Task: Search one way flight ticket for 3 adults, 3 children in premium economy from Sarasota: Sarasota-bradenton International Airport to Greensboro: Piedmont Triad International Airport on 5-1-2023. Choice of flights is American. Number of bags: 9 checked bags. Outbound departure time preference is 23:00.
Action: Mouse moved to (182, 193)
Screenshot: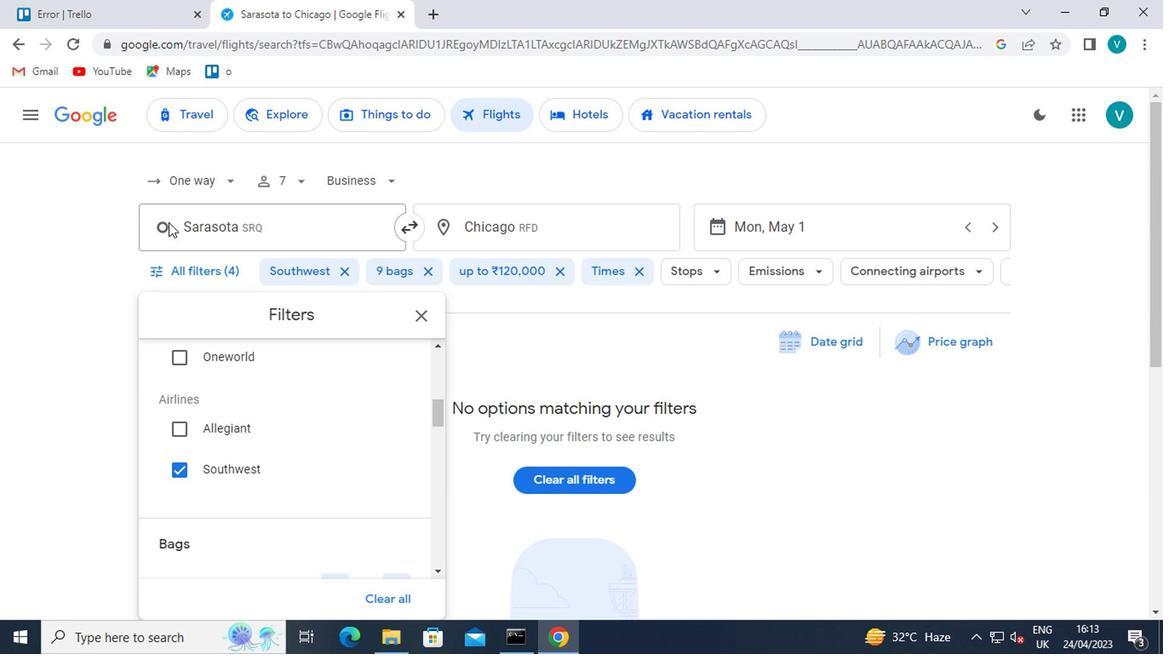 
Action: Mouse pressed left at (182, 193)
Screenshot: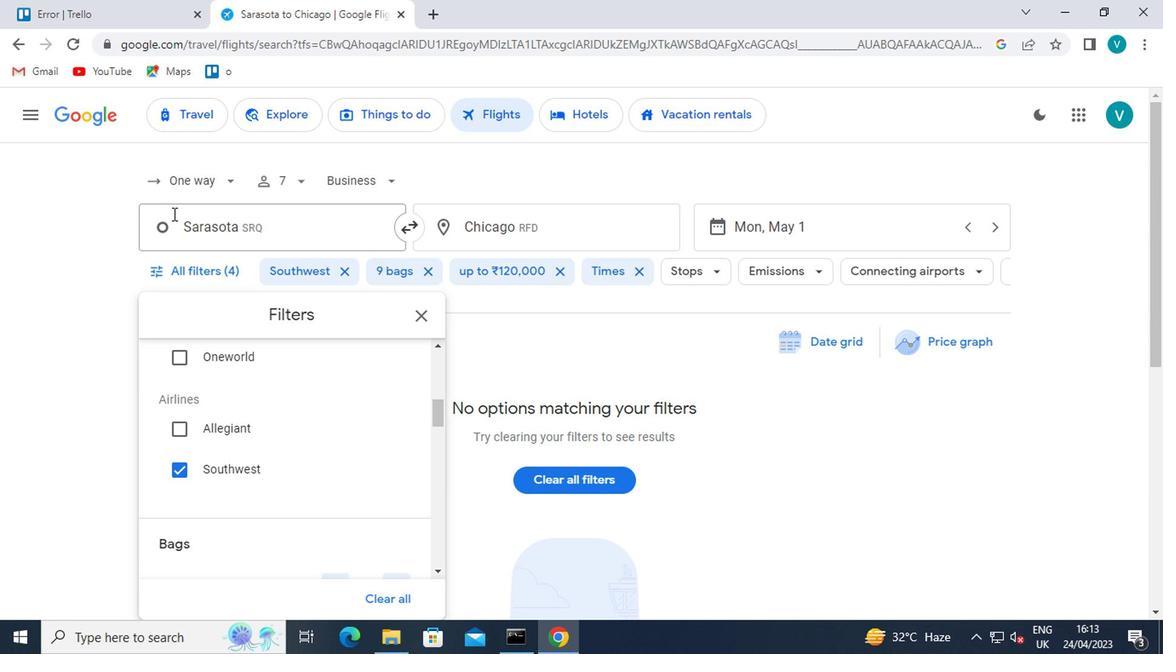 
Action: Mouse moved to (227, 254)
Screenshot: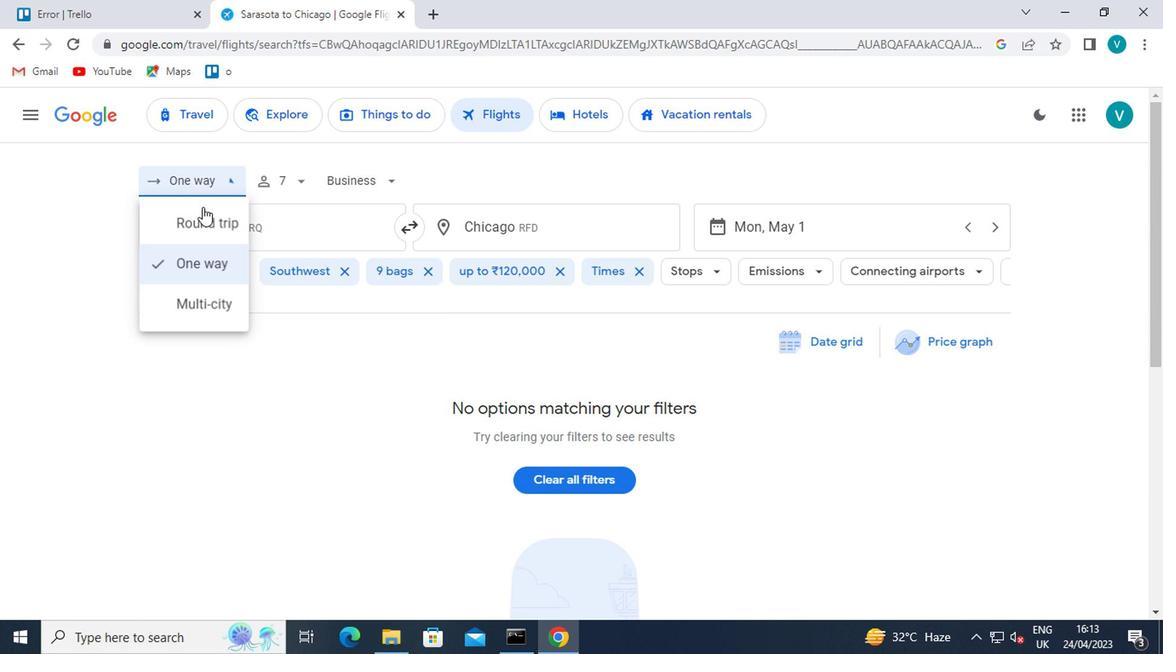 
Action: Mouse pressed left at (227, 254)
Screenshot: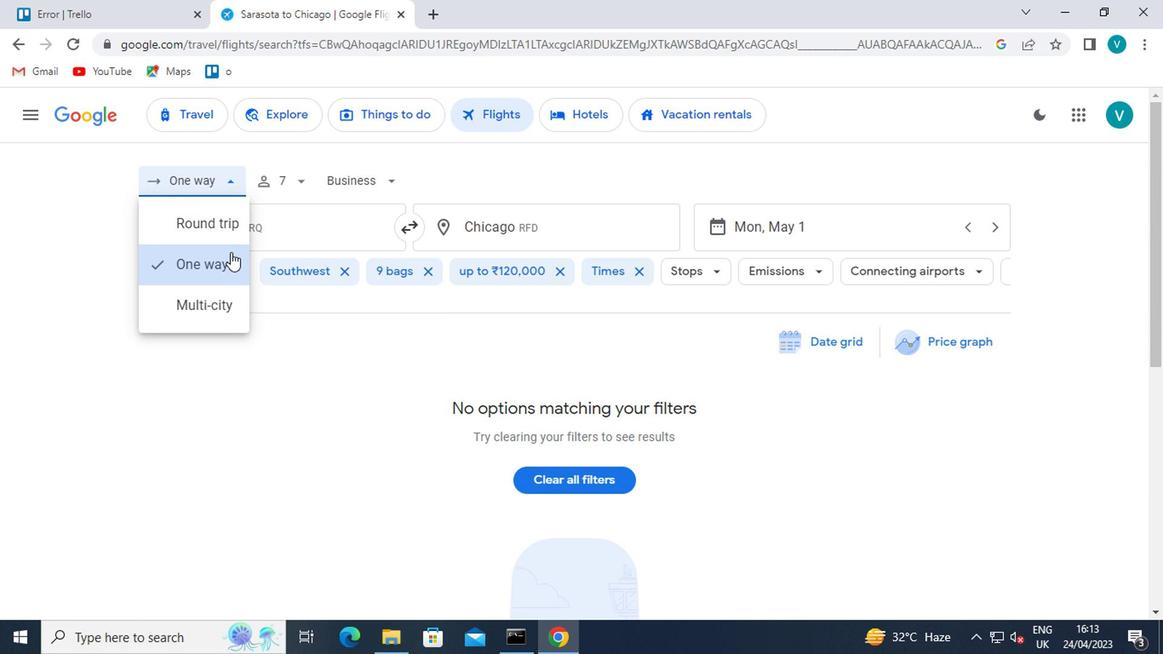 
Action: Mouse moved to (284, 185)
Screenshot: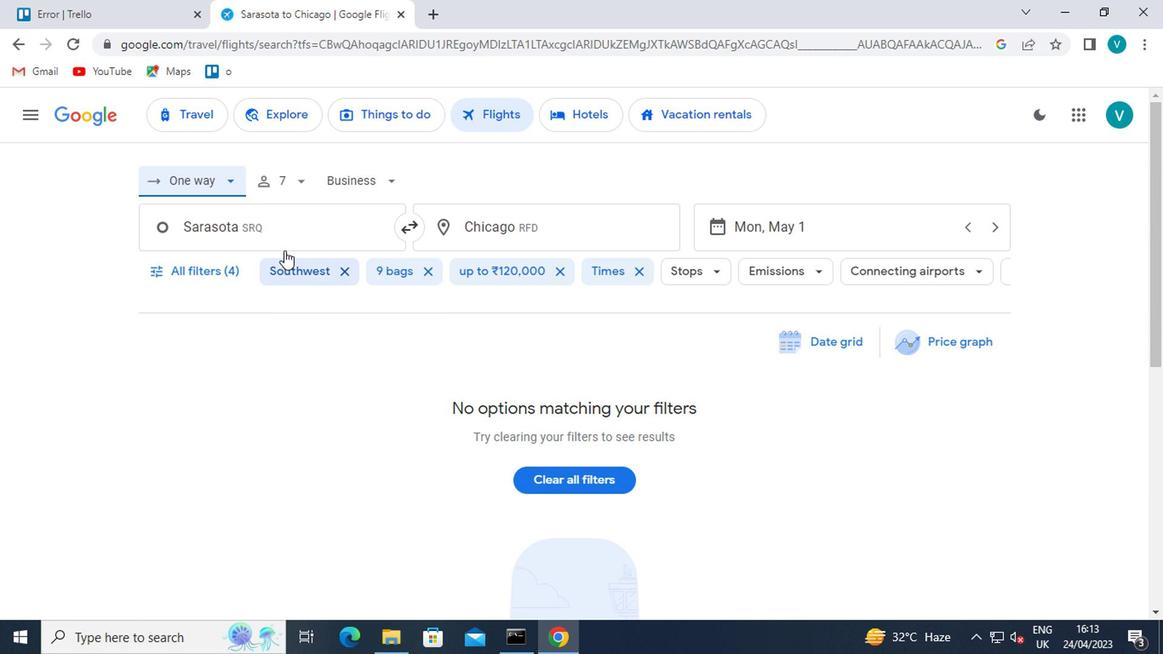 
Action: Mouse pressed left at (284, 185)
Screenshot: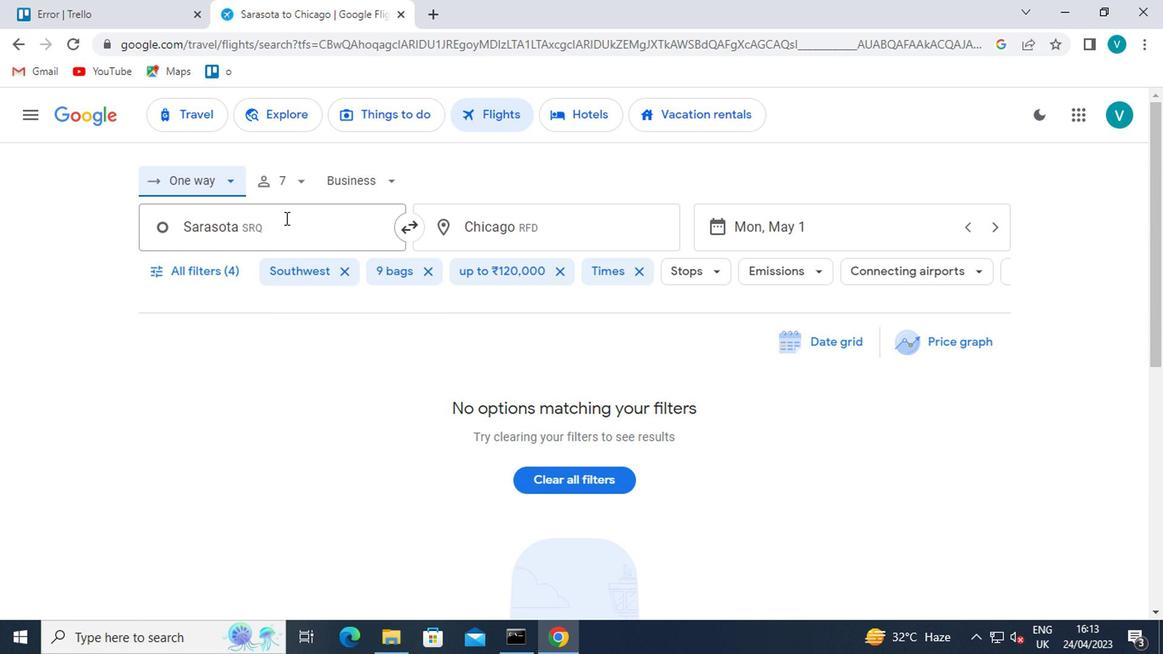
Action: Mouse moved to (421, 229)
Screenshot: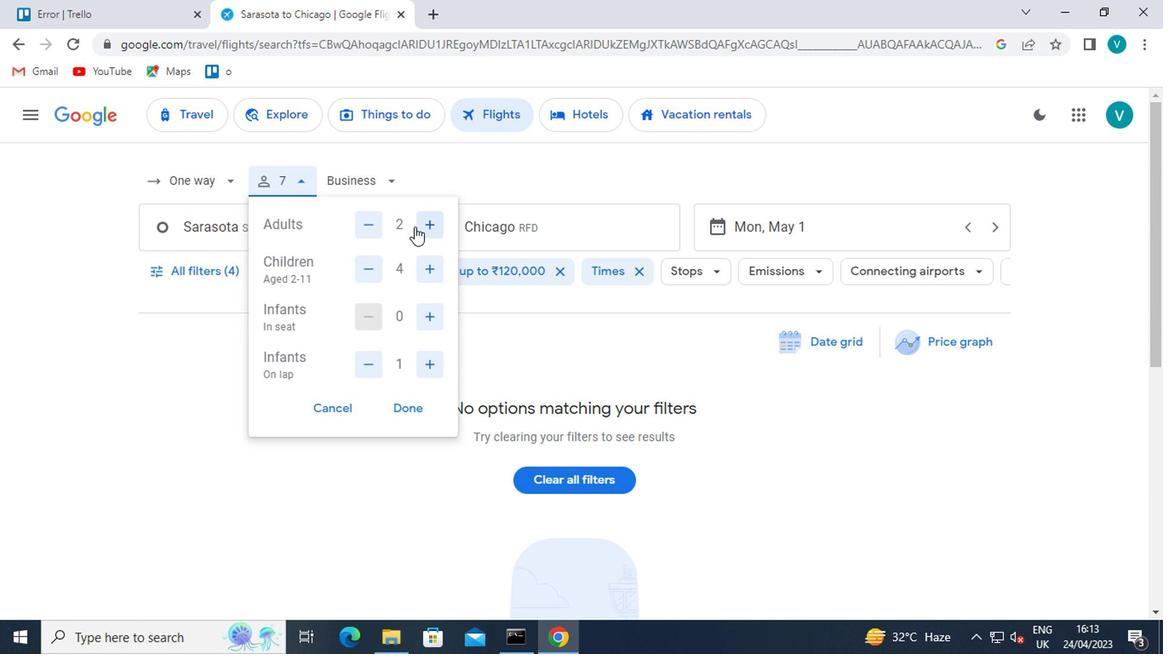 
Action: Mouse pressed left at (421, 229)
Screenshot: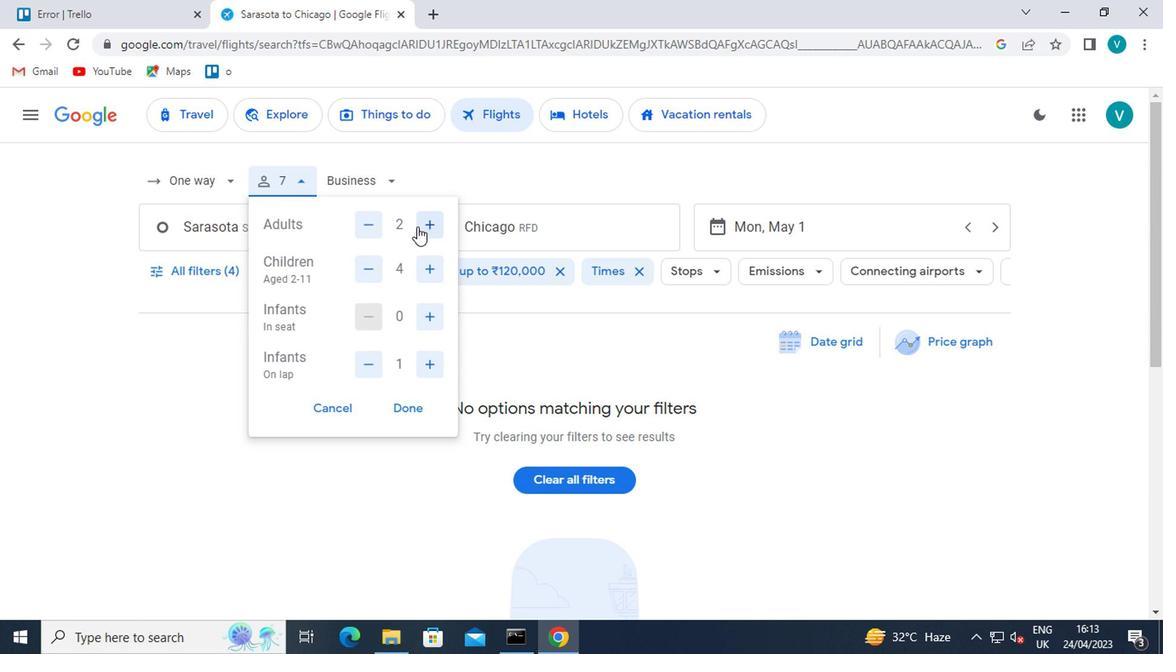 
Action: Mouse moved to (365, 273)
Screenshot: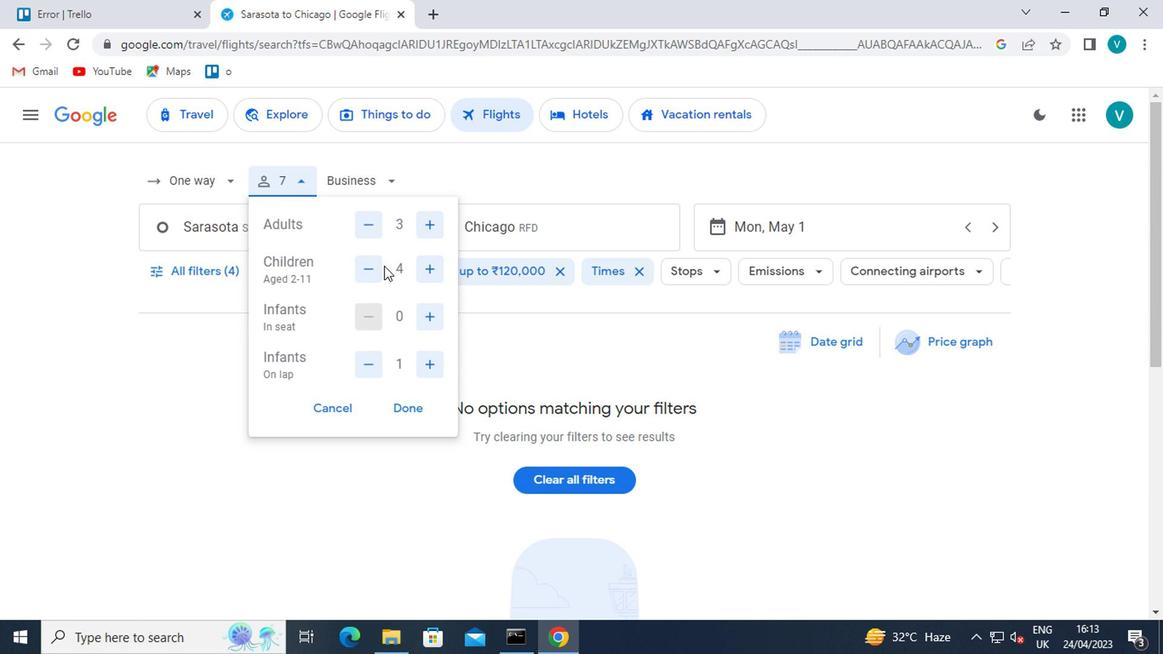
Action: Mouse pressed left at (365, 273)
Screenshot: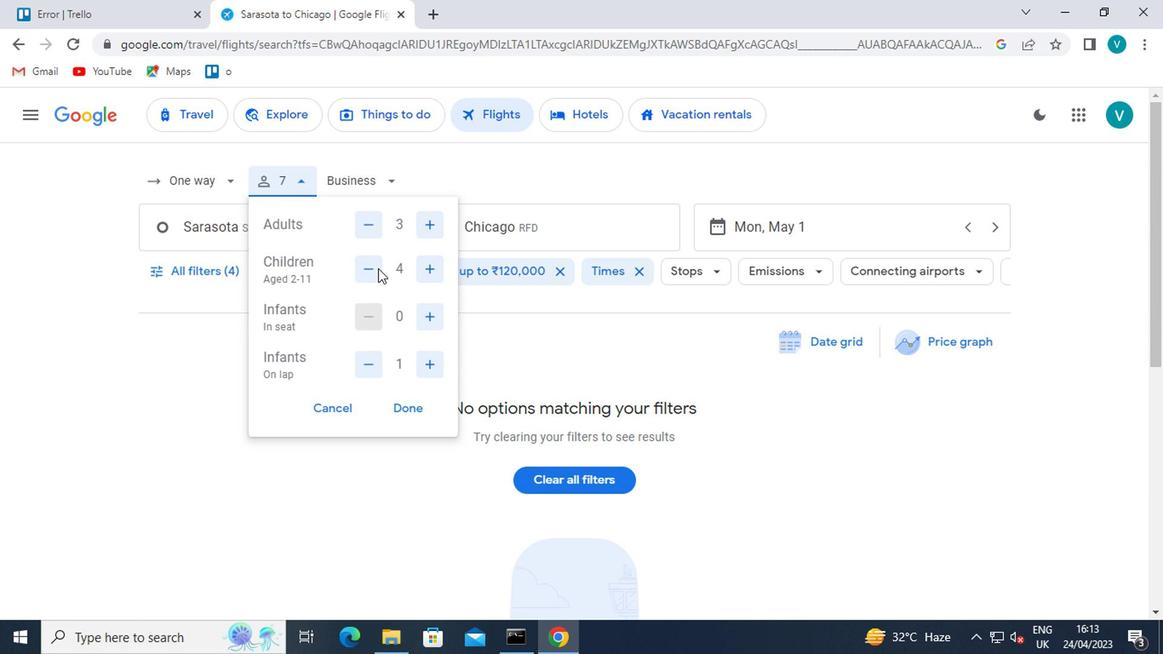 
Action: Mouse moved to (365, 370)
Screenshot: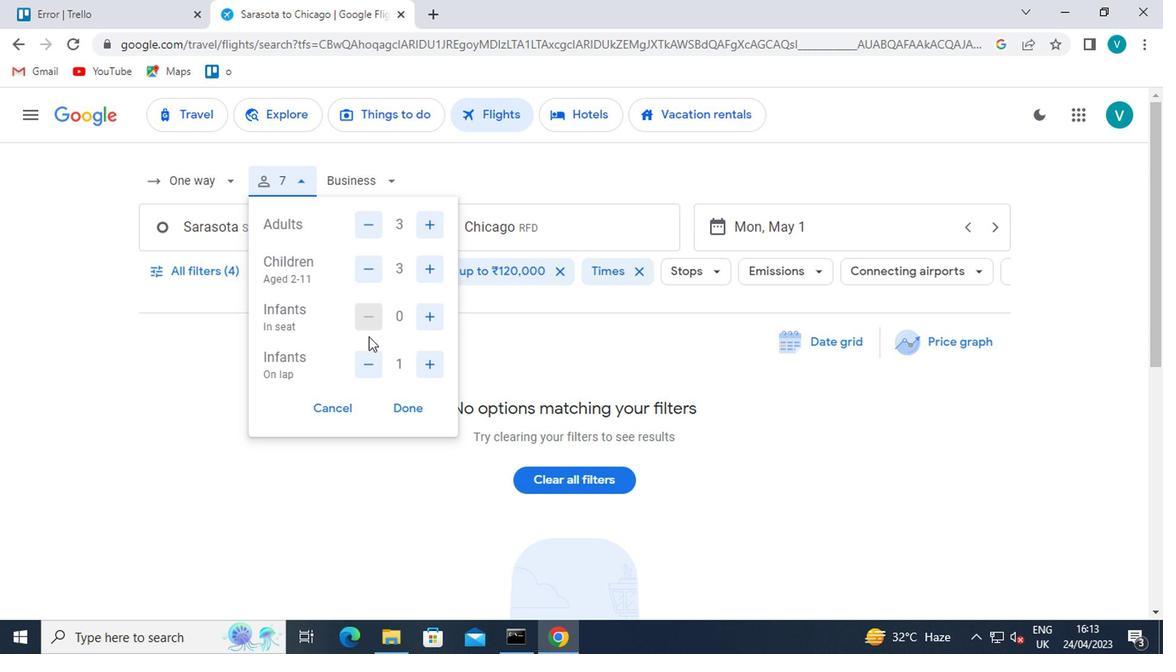 
Action: Mouse pressed left at (365, 370)
Screenshot: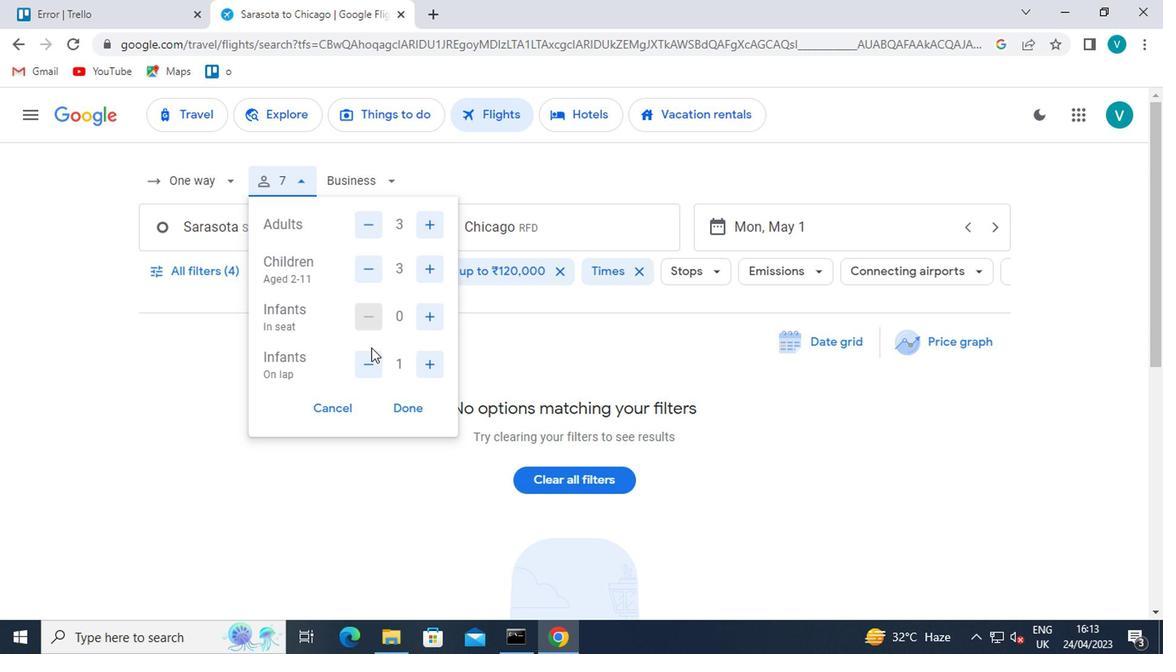 
Action: Mouse moved to (396, 411)
Screenshot: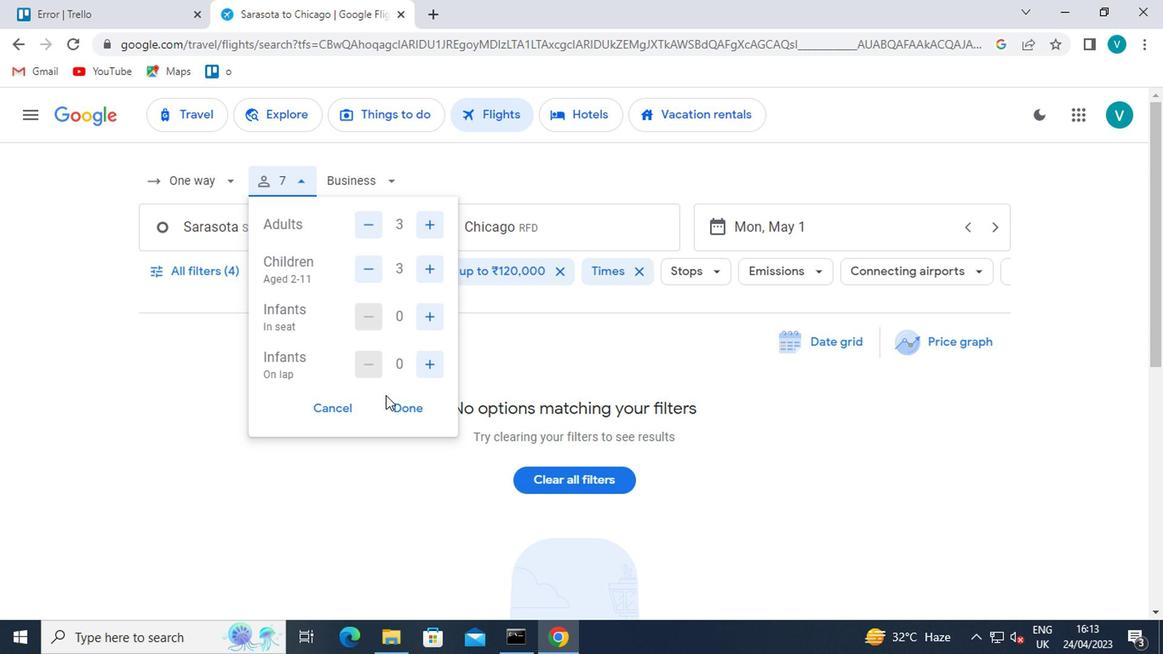 
Action: Mouse pressed left at (396, 411)
Screenshot: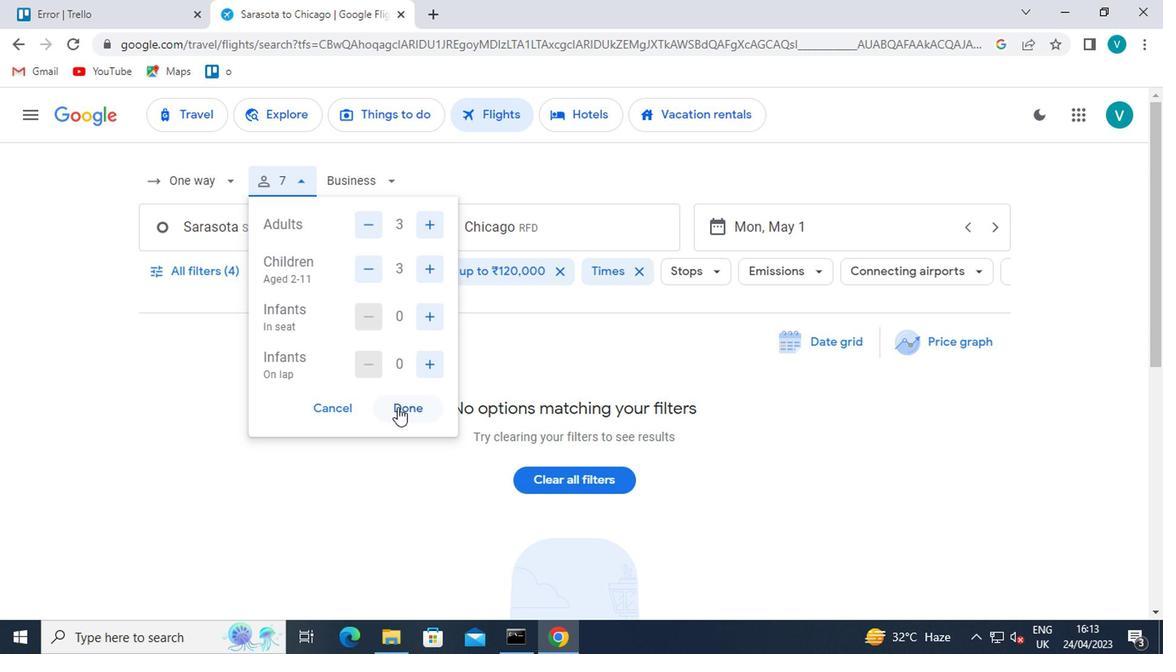 
Action: Mouse moved to (387, 183)
Screenshot: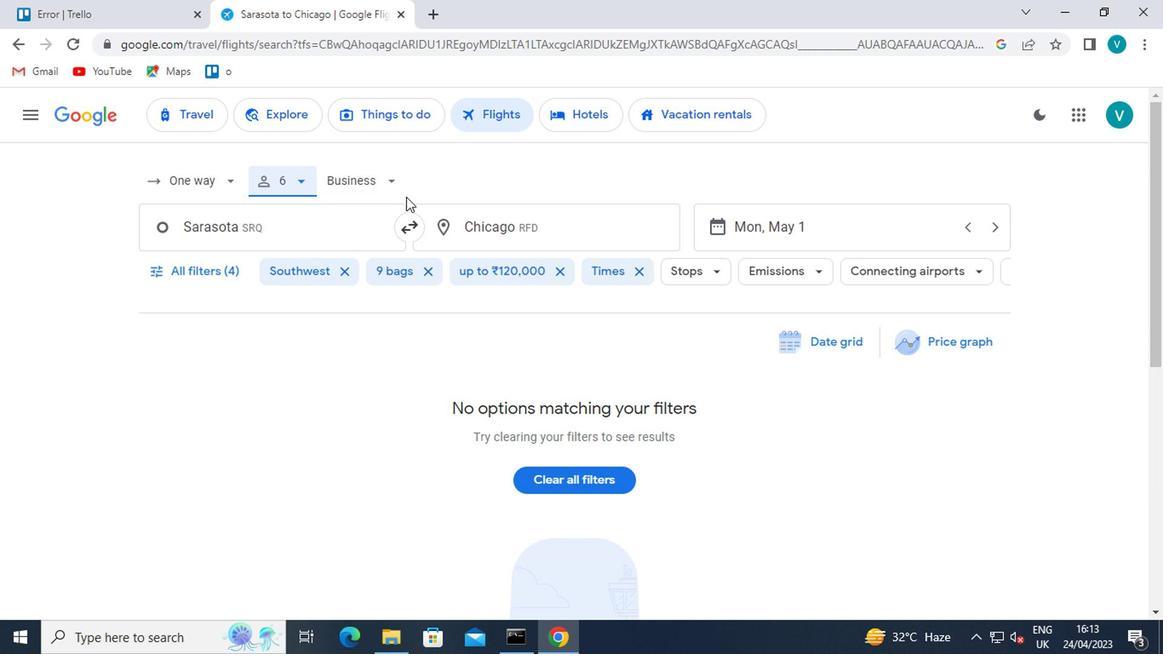 
Action: Mouse pressed left at (387, 183)
Screenshot: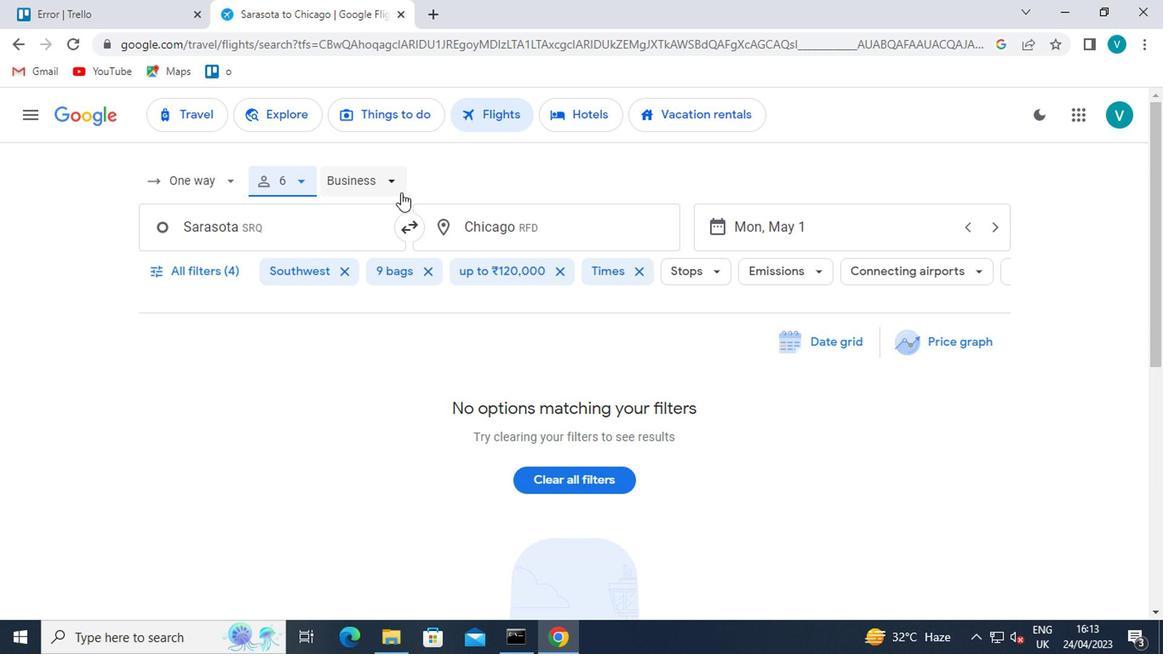 
Action: Mouse moved to (409, 265)
Screenshot: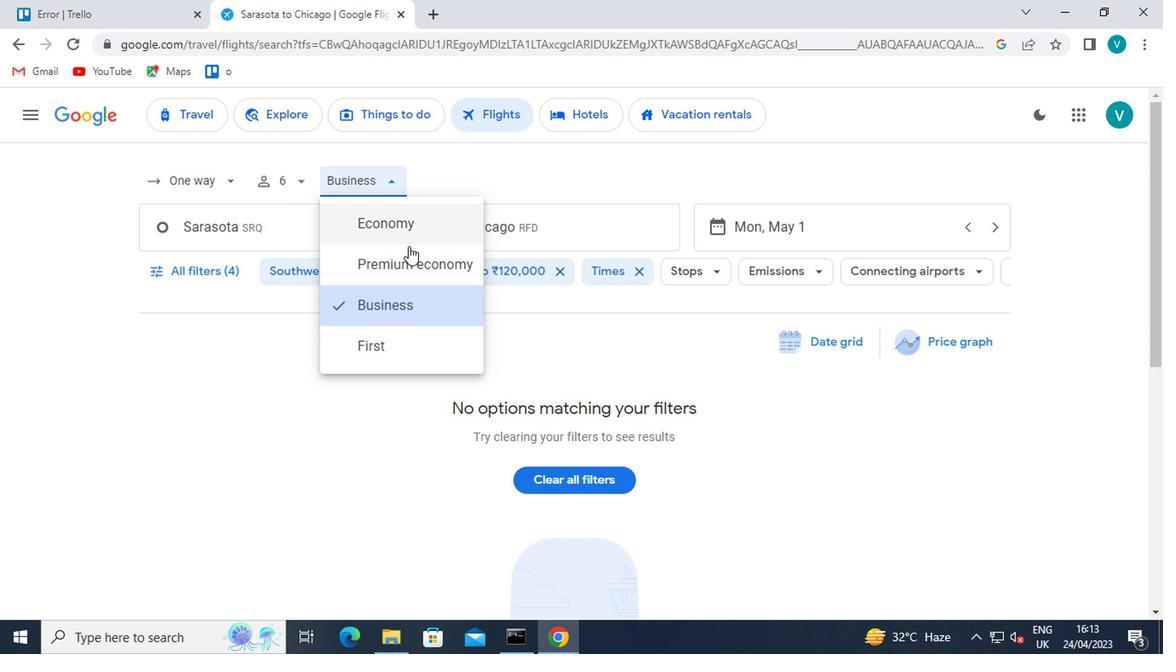 
Action: Mouse pressed left at (409, 265)
Screenshot: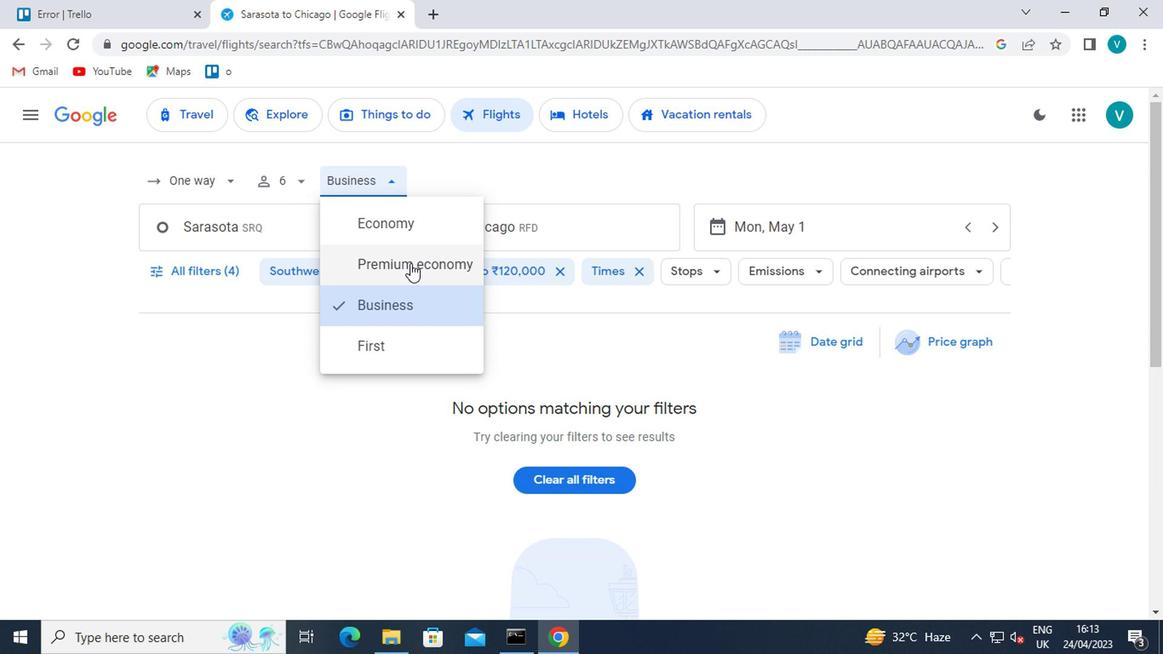 
Action: Mouse moved to (301, 203)
Screenshot: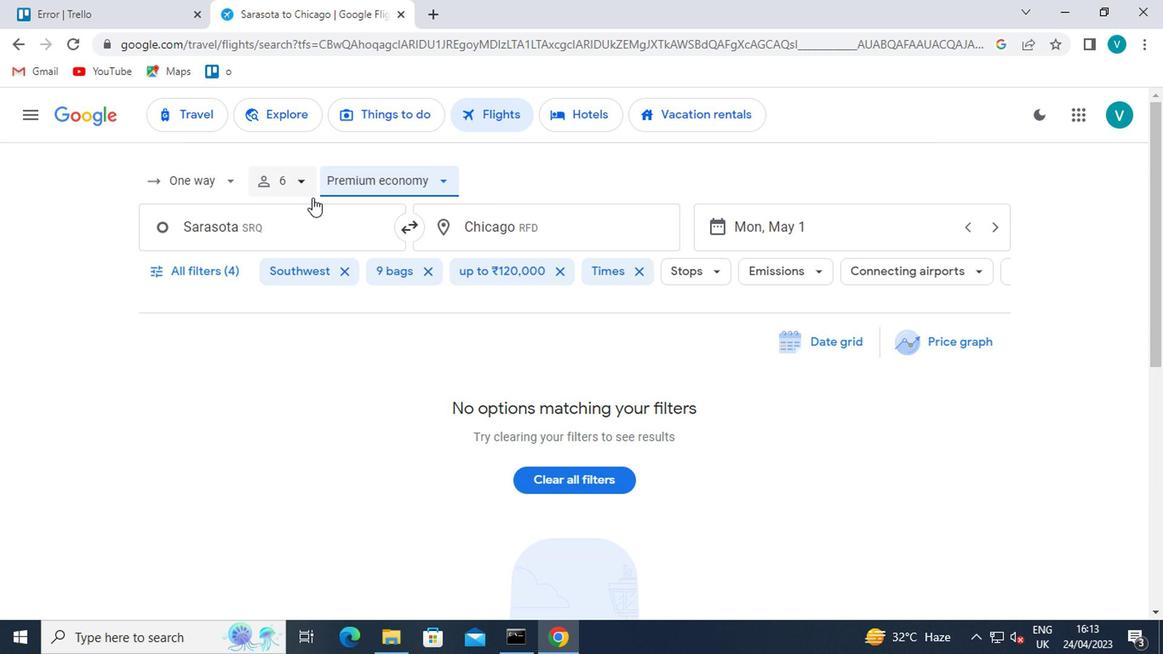 
Action: Mouse pressed left at (301, 203)
Screenshot: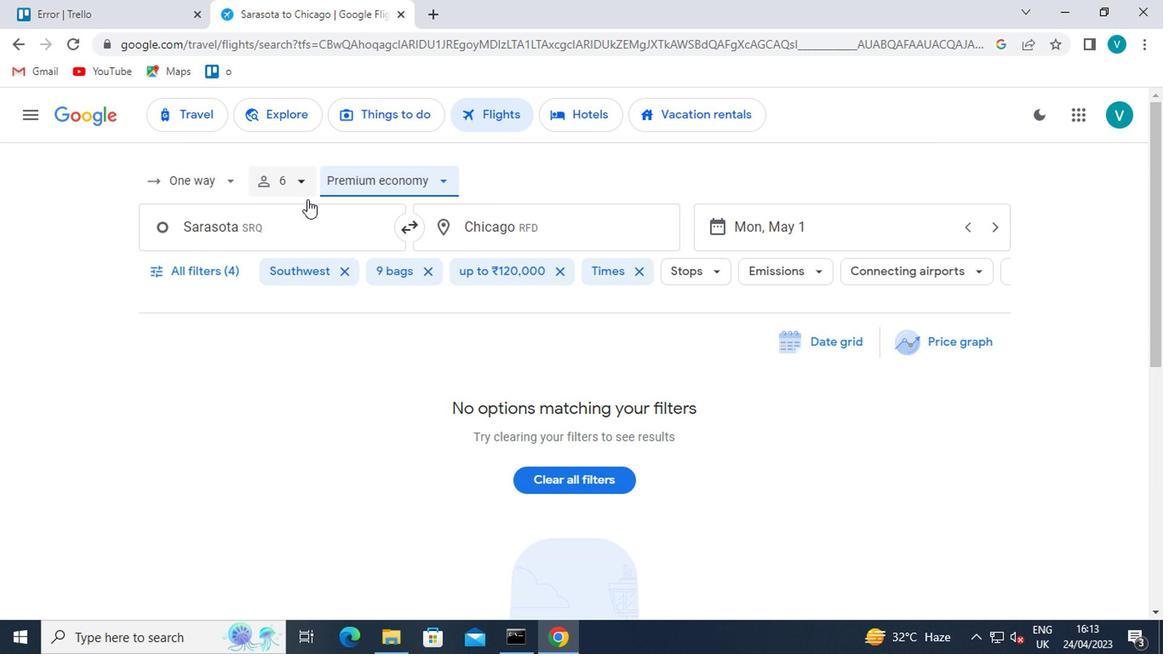 
Action: Mouse moved to (299, 212)
Screenshot: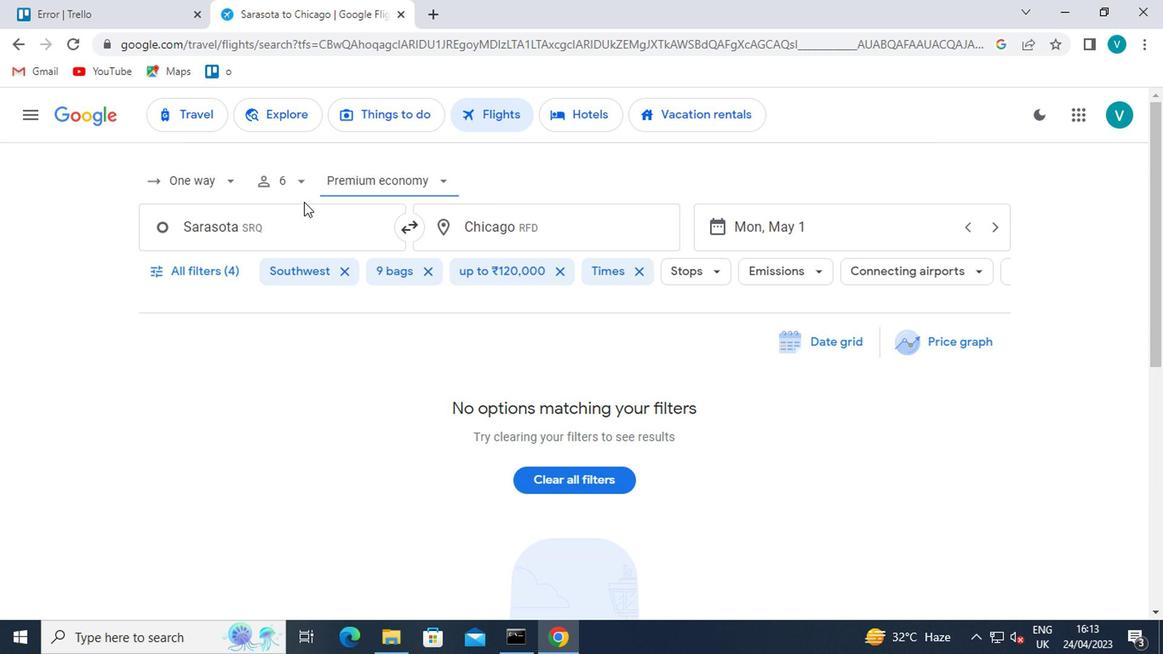 
Action: Mouse pressed left at (299, 212)
Screenshot: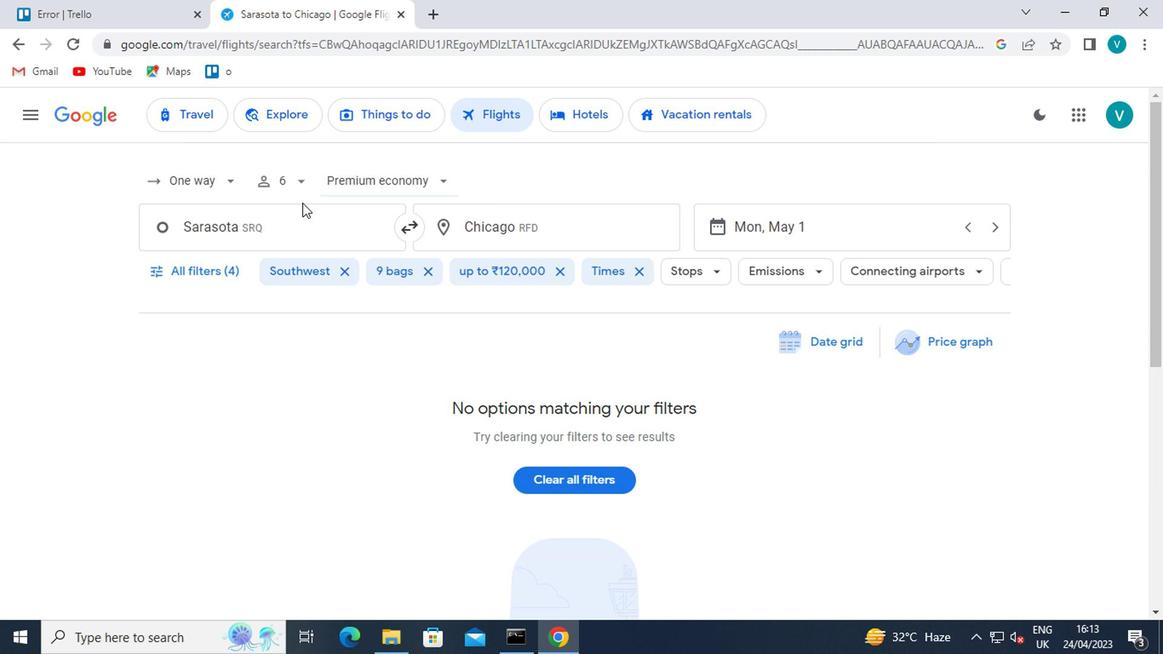 
Action: Mouse moved to (321, 321)
Screenshot: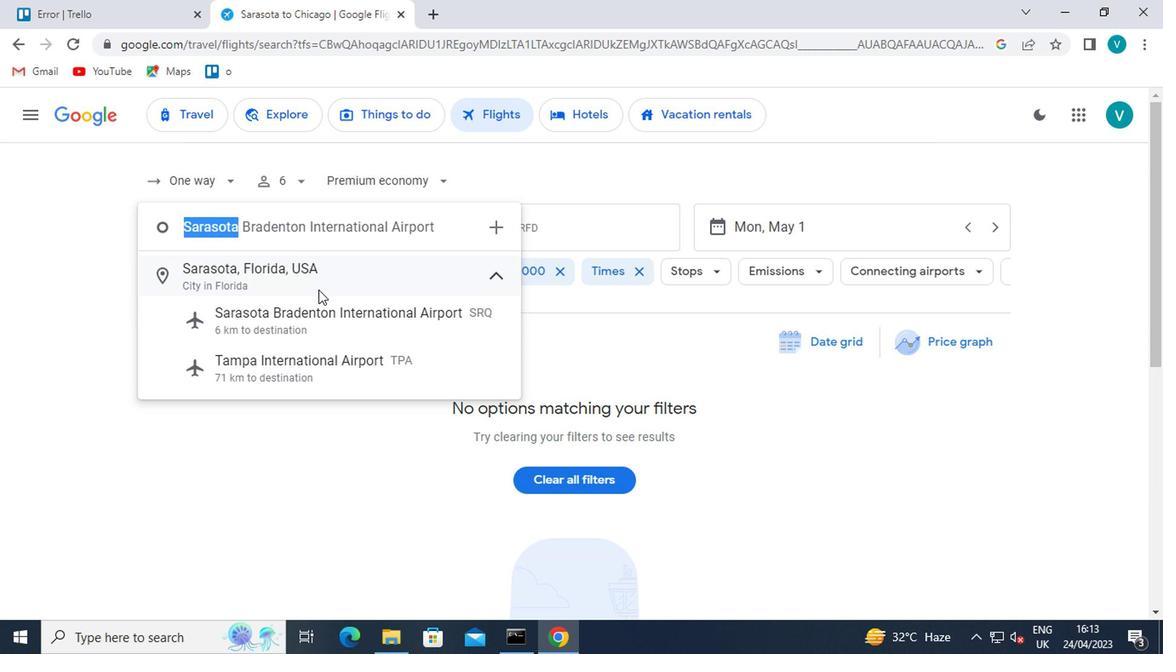 
Action: Mouse pressed left at (321, 321)
Screenshot: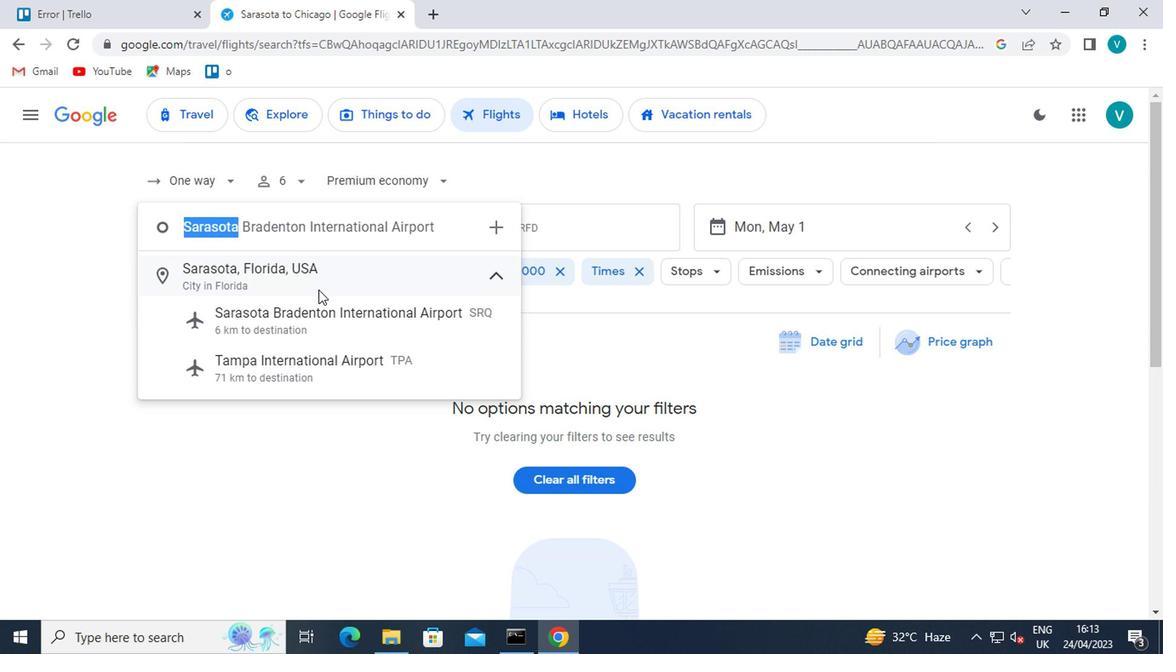 
Action: Mouse moved to (617, 250)
Screenshot: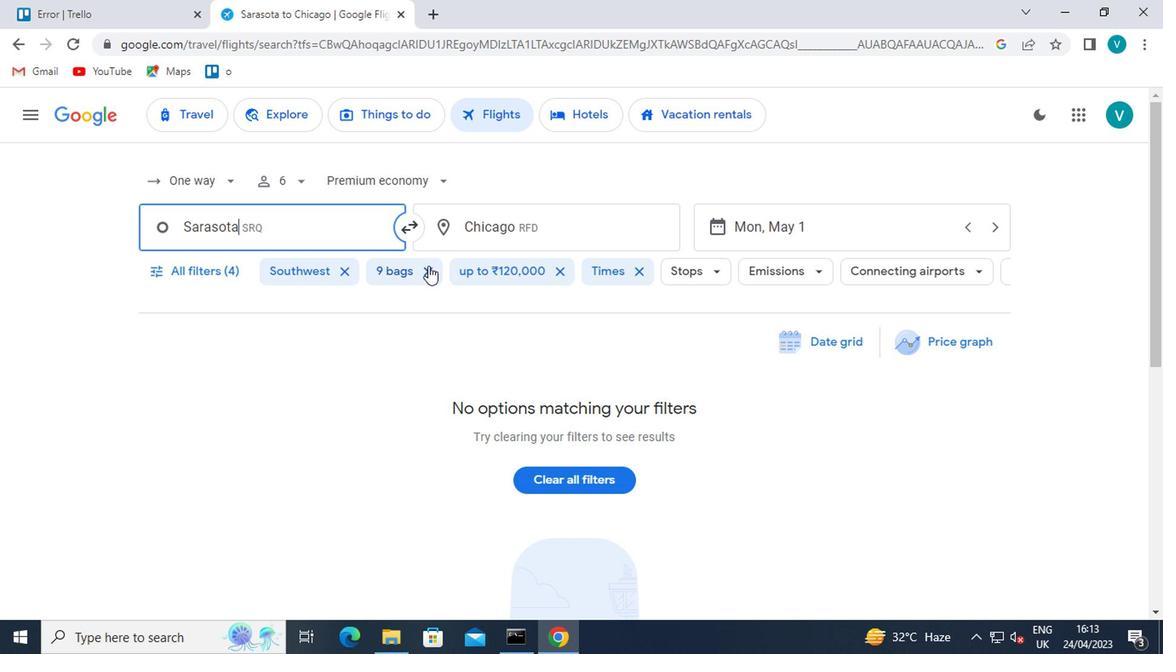 
Action: Mouse pressed left at (617, 250)
Screenshot: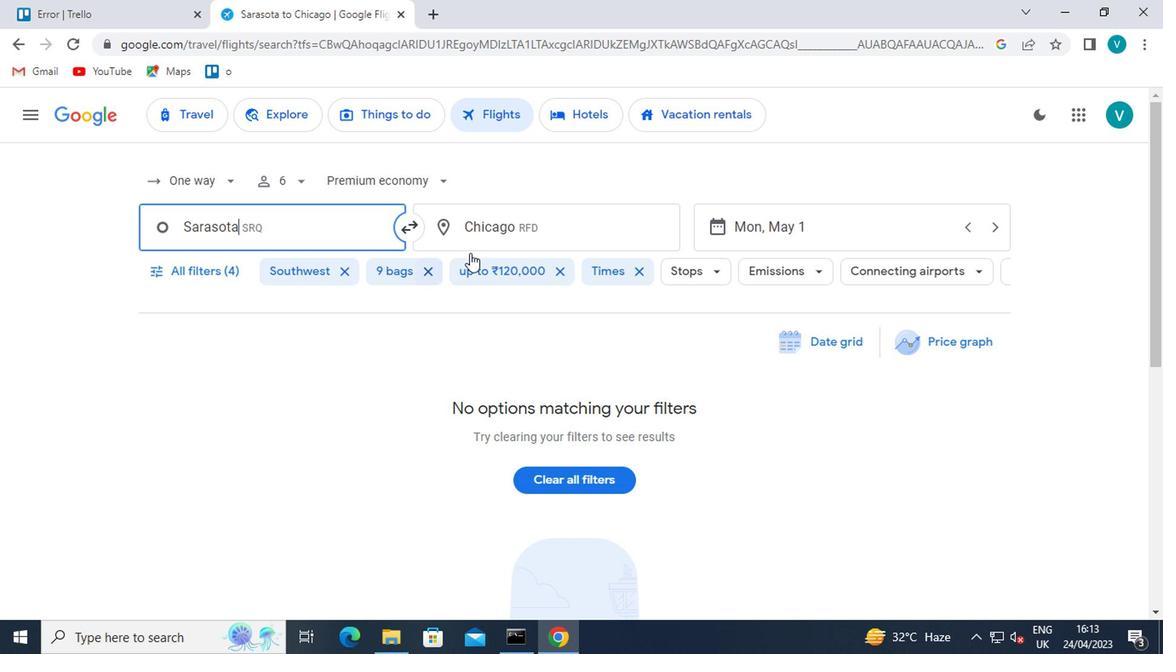 
Action: Mouse moved to (520, 185)
Screenshot: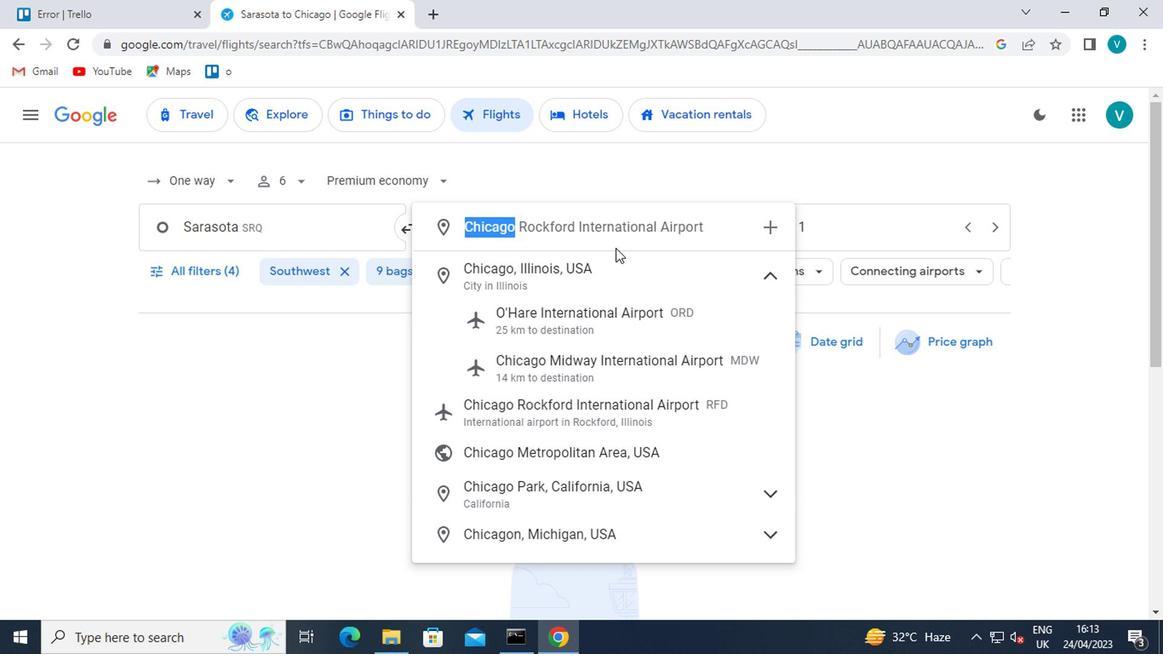 
Action: Key pressed <Key.shift>GREENSBORO
Screenshot: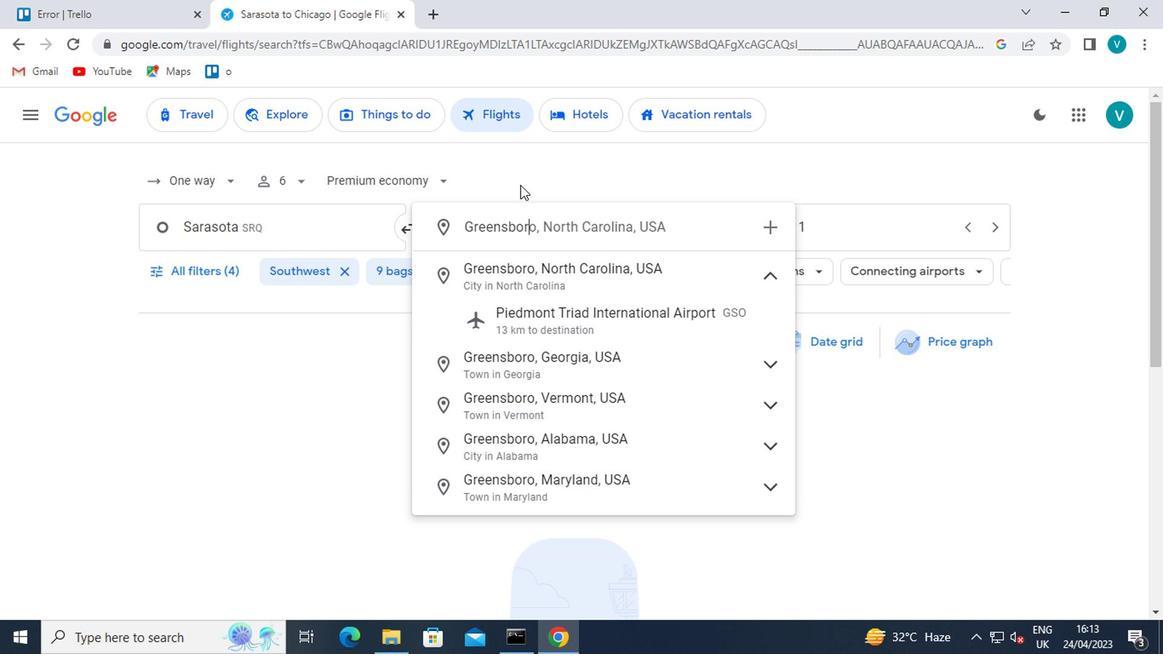 
Action: Mouse moved to (620, 317)
Screenshot: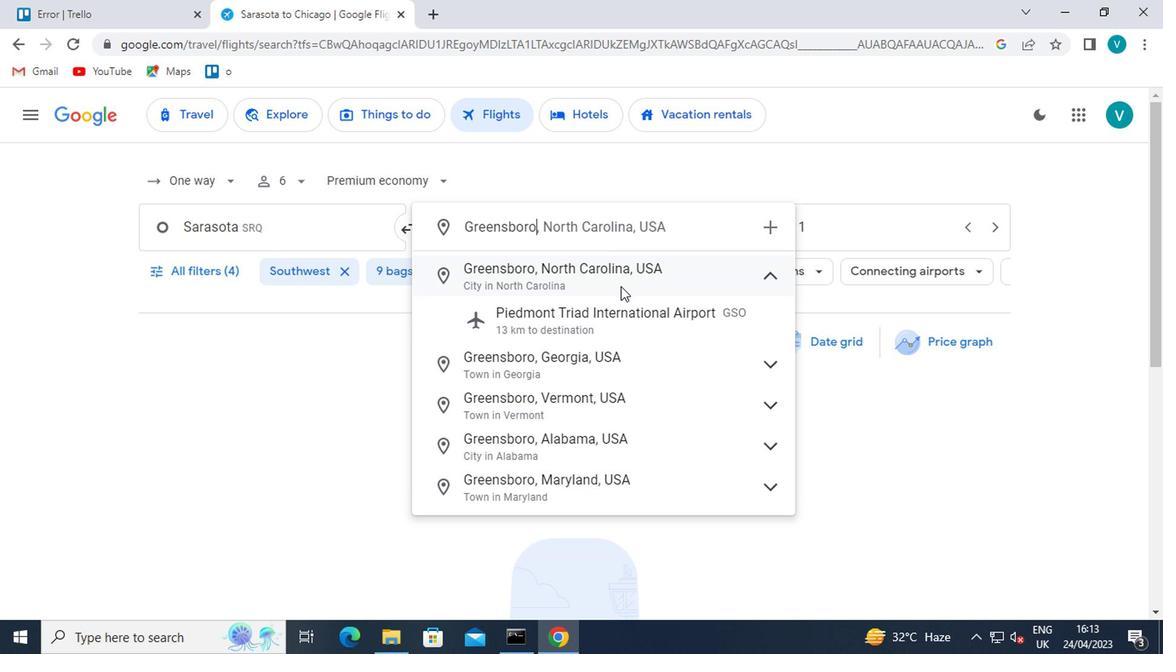 
Action: Mouse pressed left at (620, 317)
Screenshot: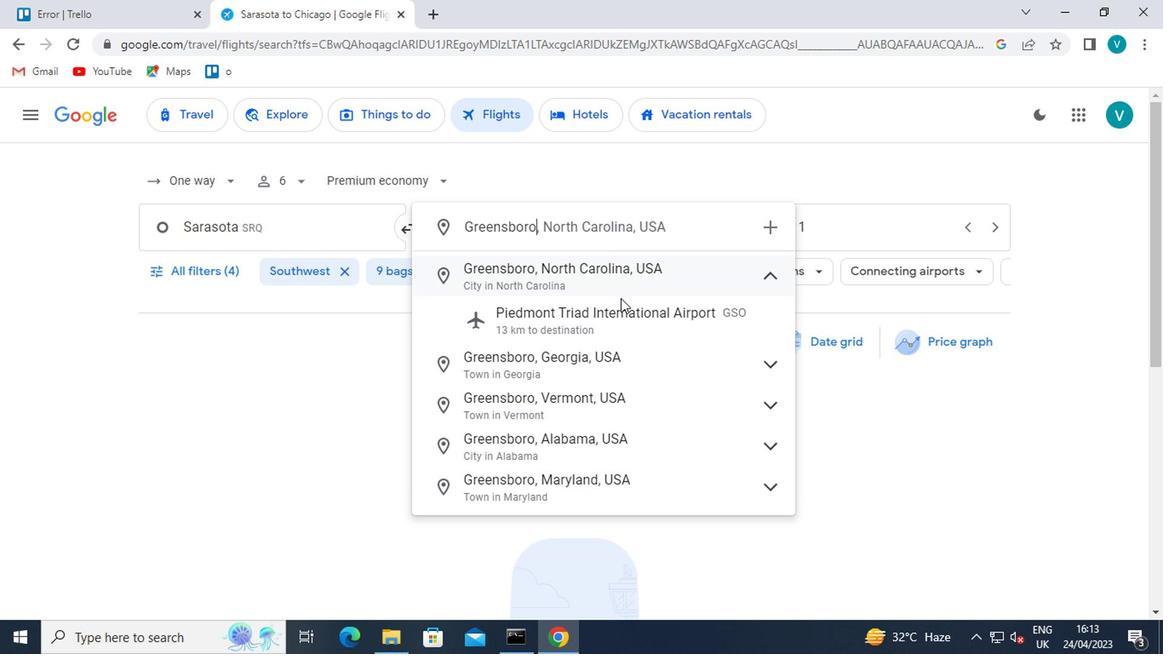 
Action: Mouse moved to (833, 228)
Screenshot: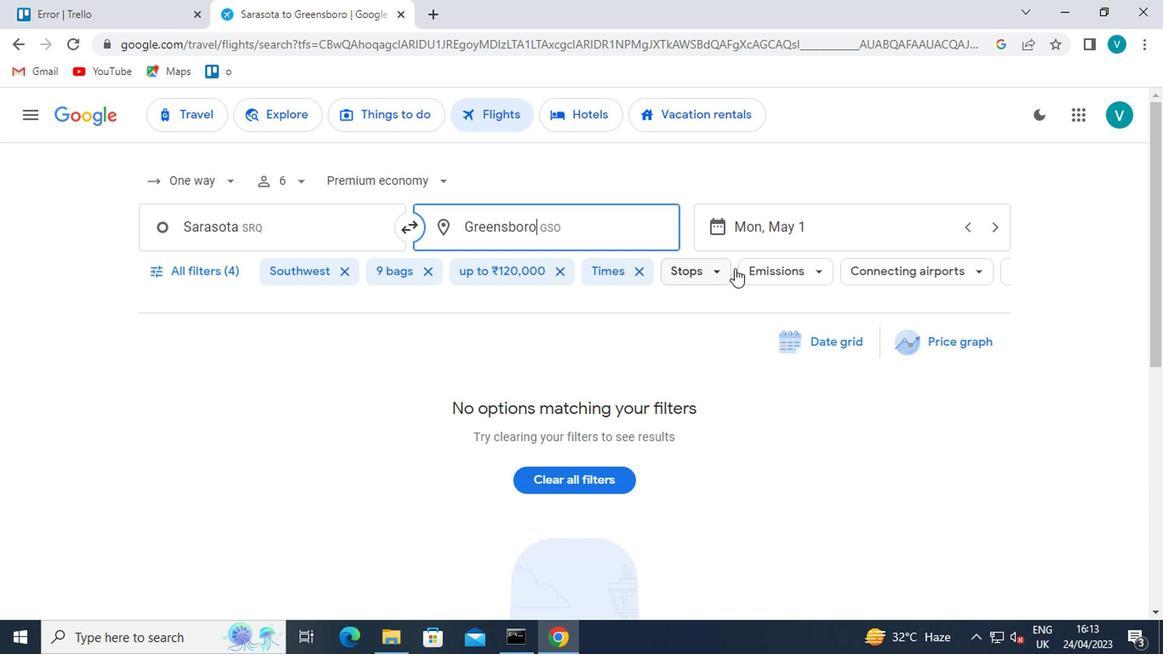 
Action: Mouse pressed left at (833, 228)
Screenshot: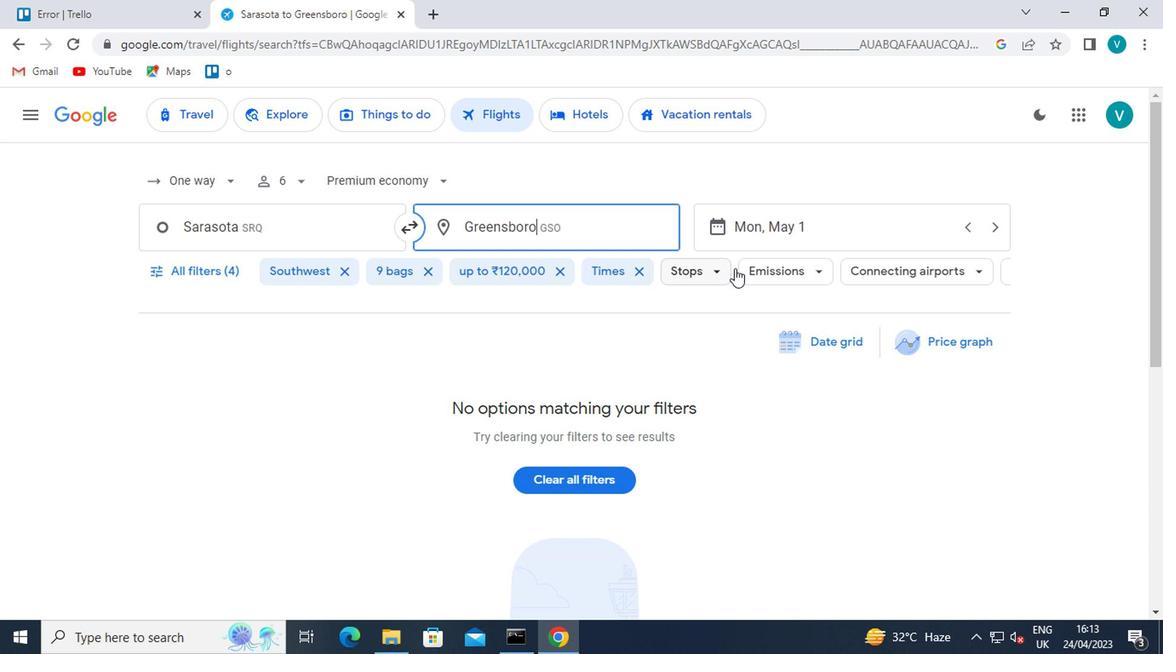 
Action: Mouse moved to (966, 598)
Screenshot: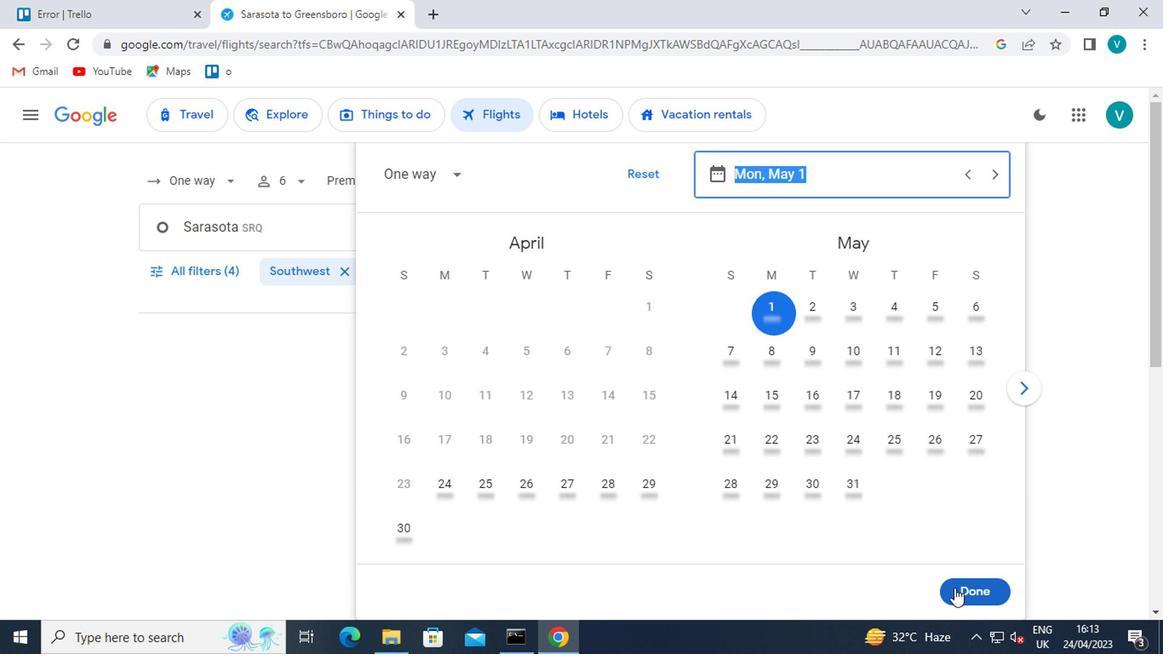 
Action: Mouse pressed left at (966, 598)
Screenshot: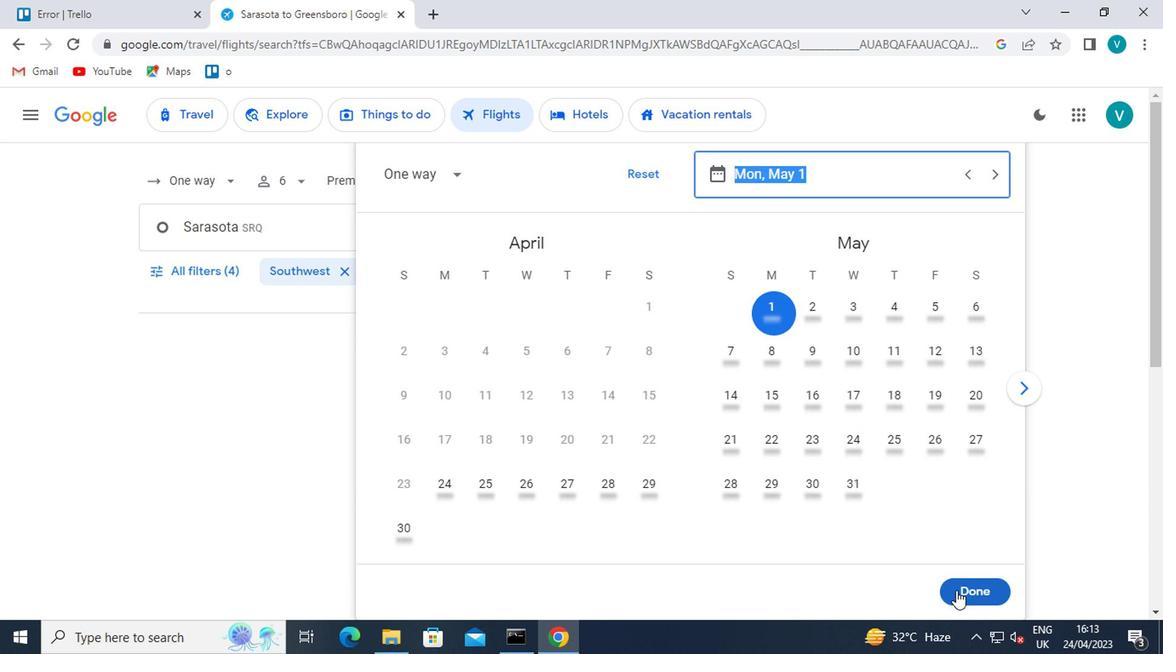 
Action: Mouse moved to (221, 277)
Screenshot: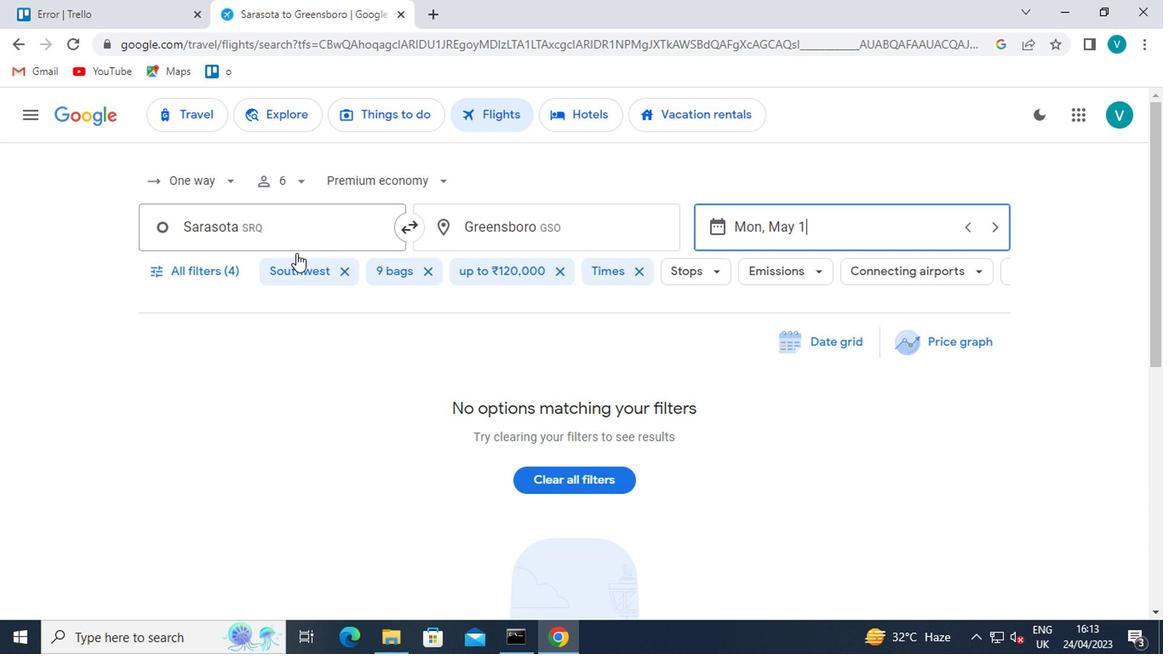 
Action: Mouse pressed left at (221, 277)
Screenshot: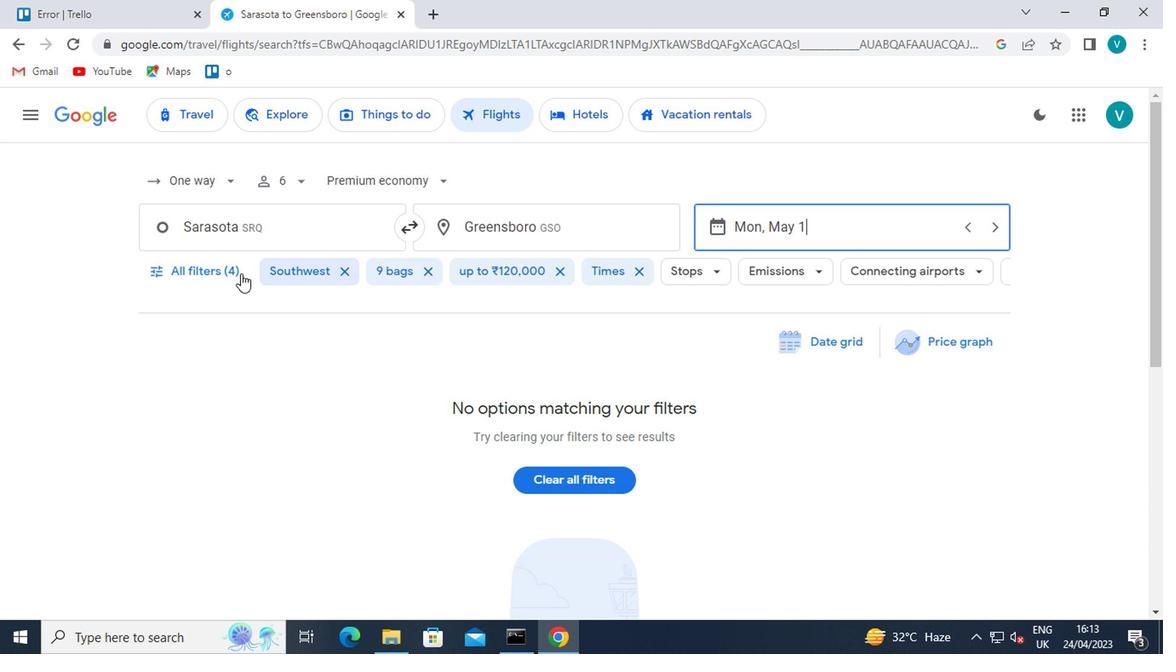 
Action: Mouse moved to (291, 333)
Screenshot: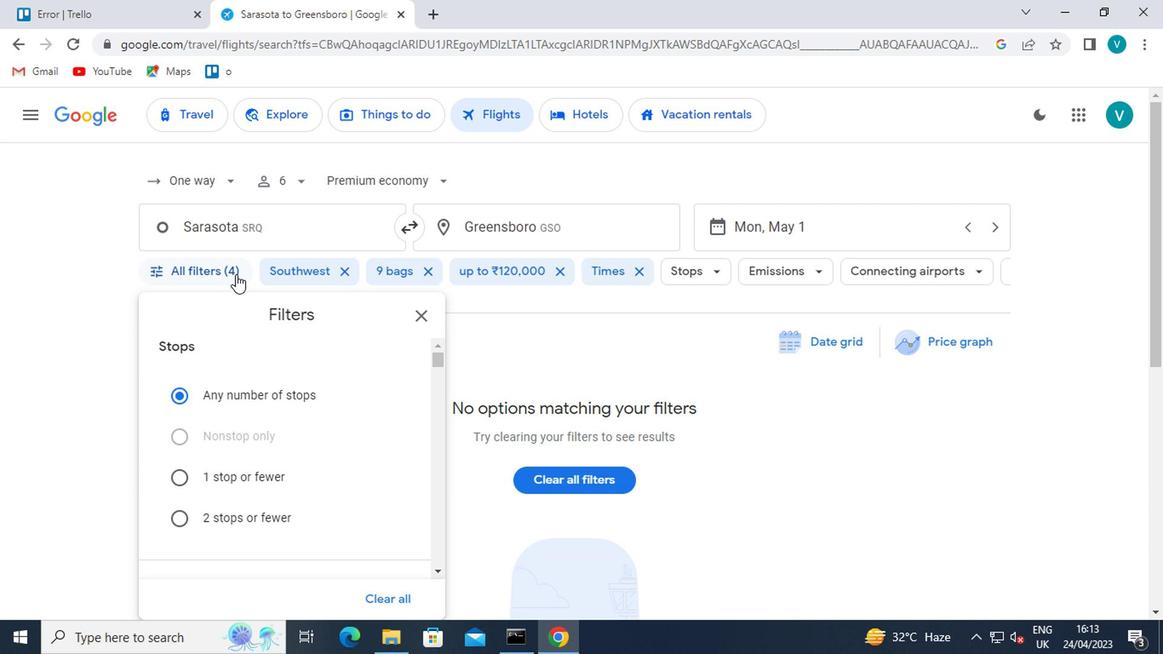 
Action: Mouse scrolled (291, 333) with delta (0, 0)
Screenshot: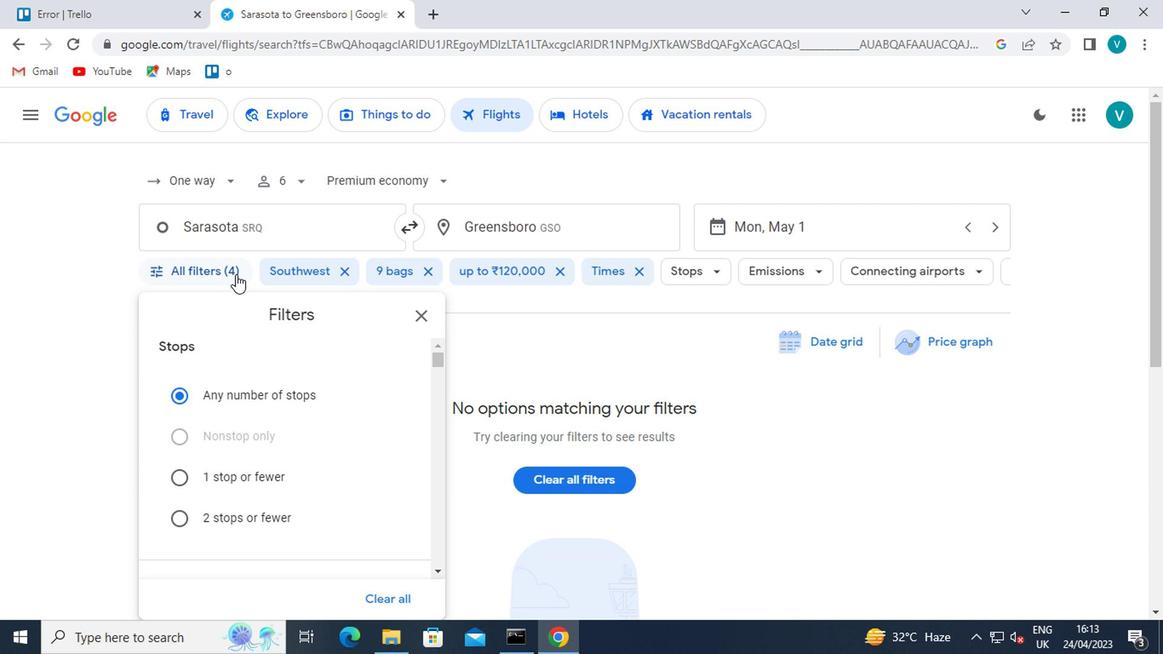 
Action: Mouse moved to (312, 357)
Screenshot: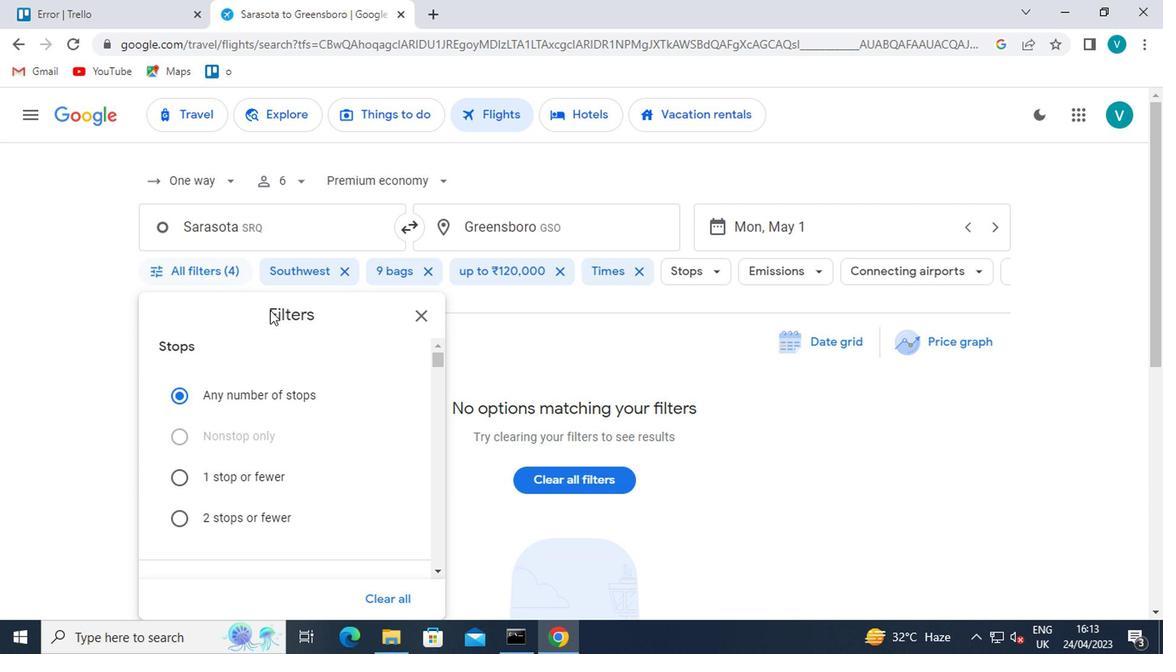 
Action: Mouse scrolled (312, 356) with delta (0, -1)
Screenshot: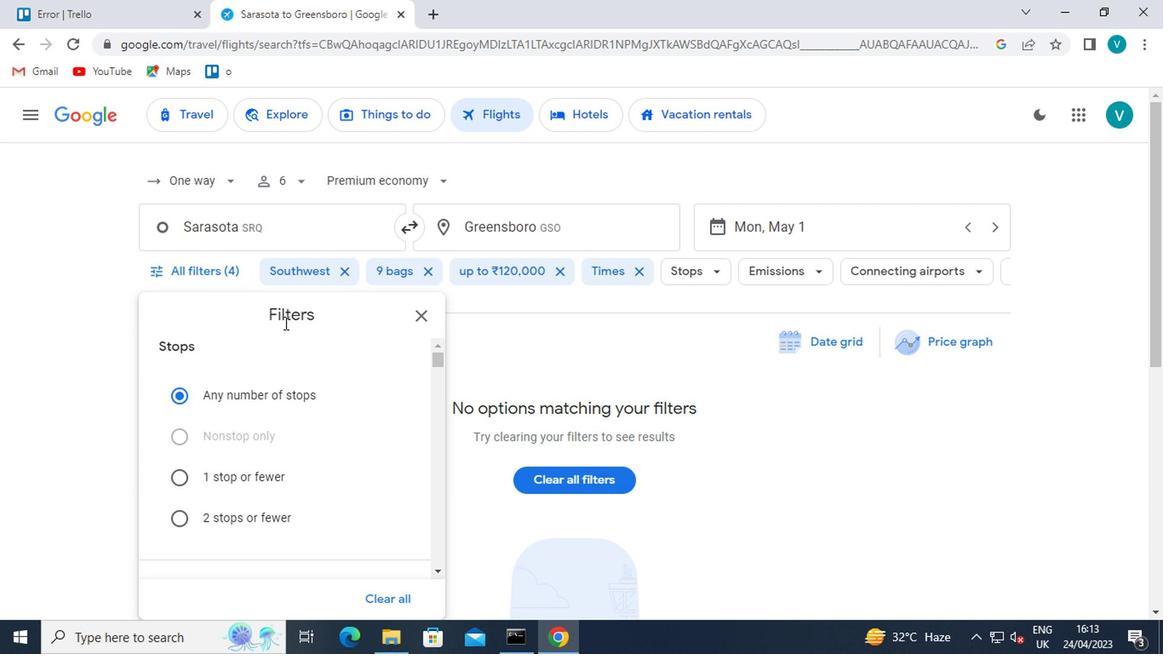 
Action: Mouse moved to (318, 365)
Screenshot: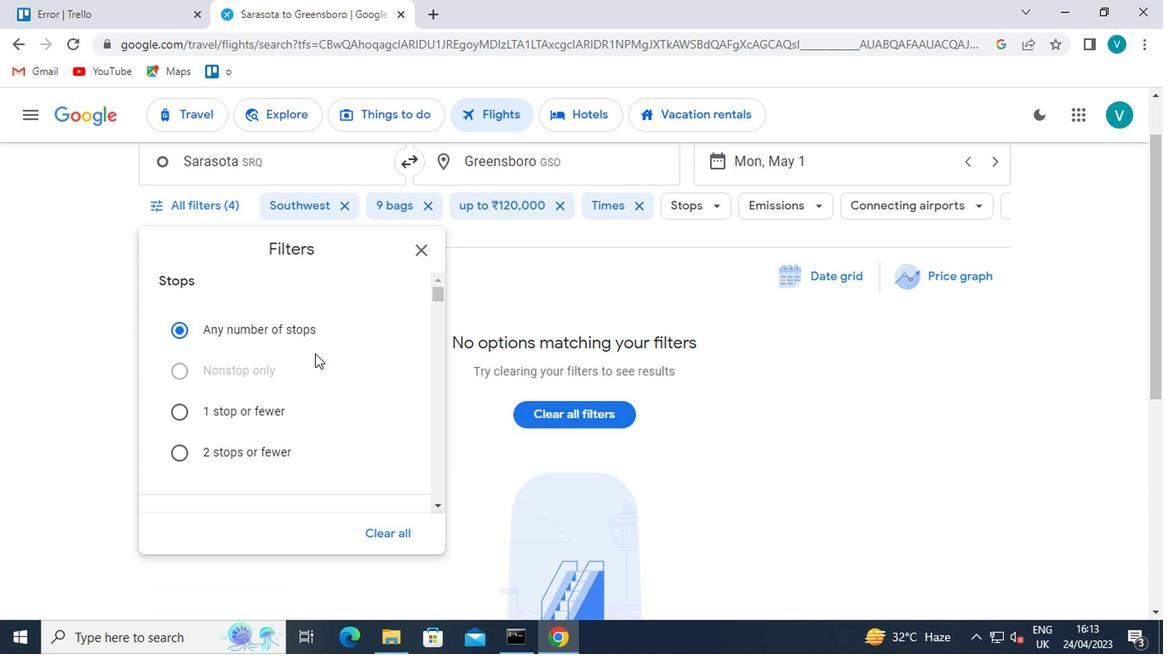 
Action: Mouse scrolled (318, 364) with delta (0, -1)
Screenshot: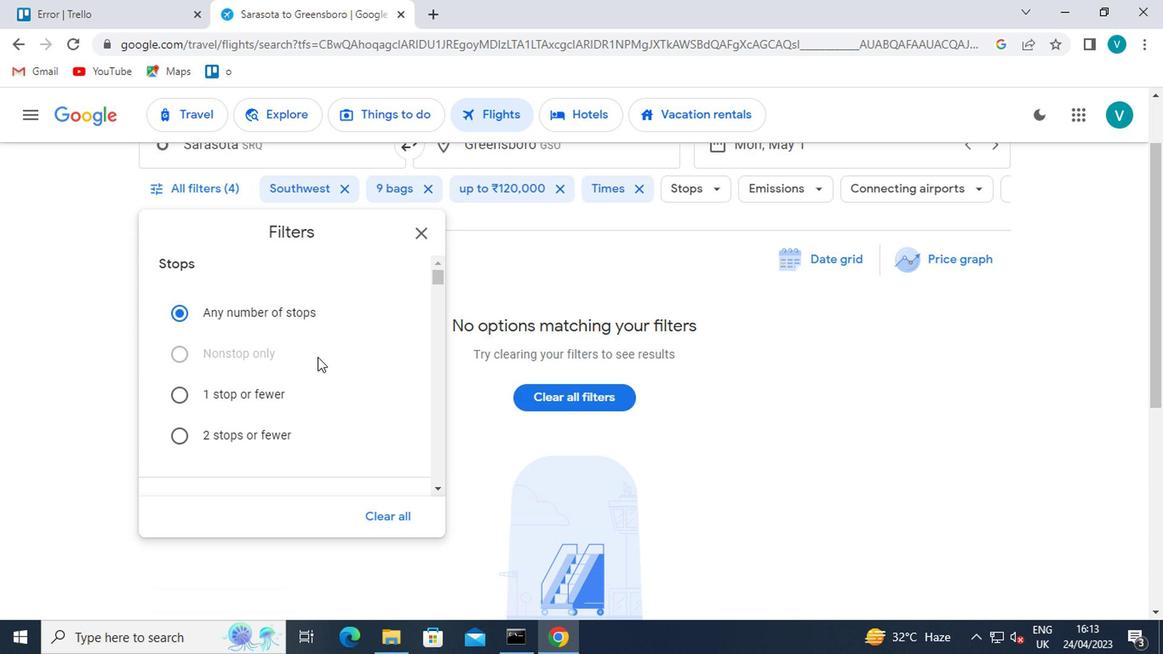 
Action: Mouse moved to (319, 366)
Screenshot: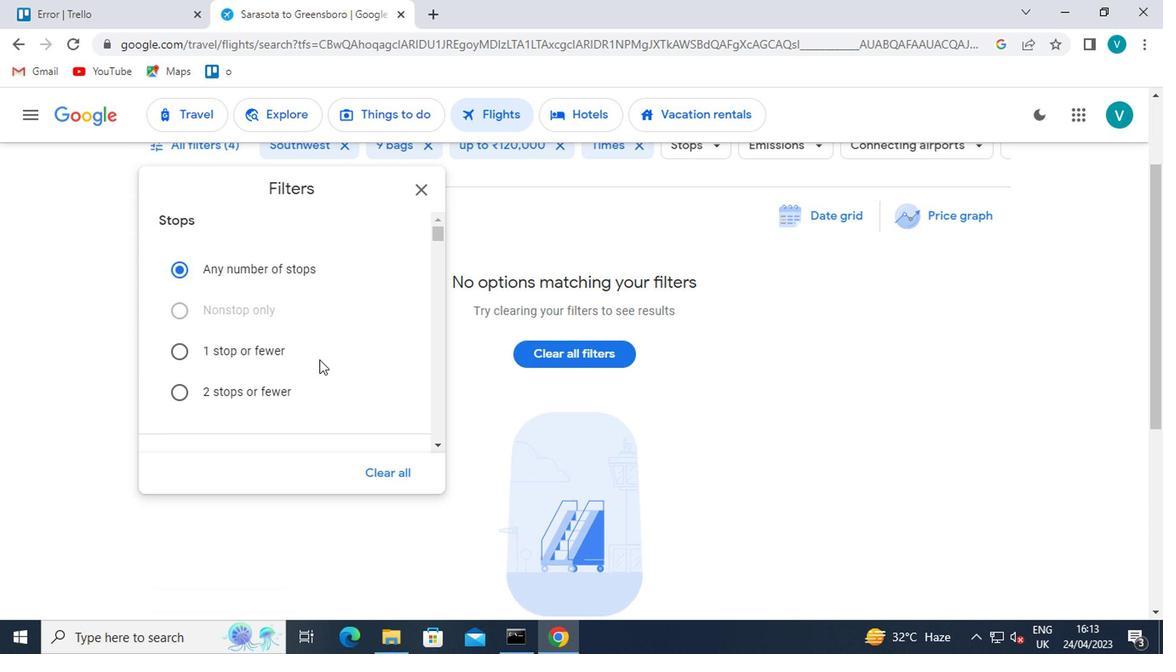 
Action: Mouse scrolled (319, 367) with delta (0, 1)
Screenshot: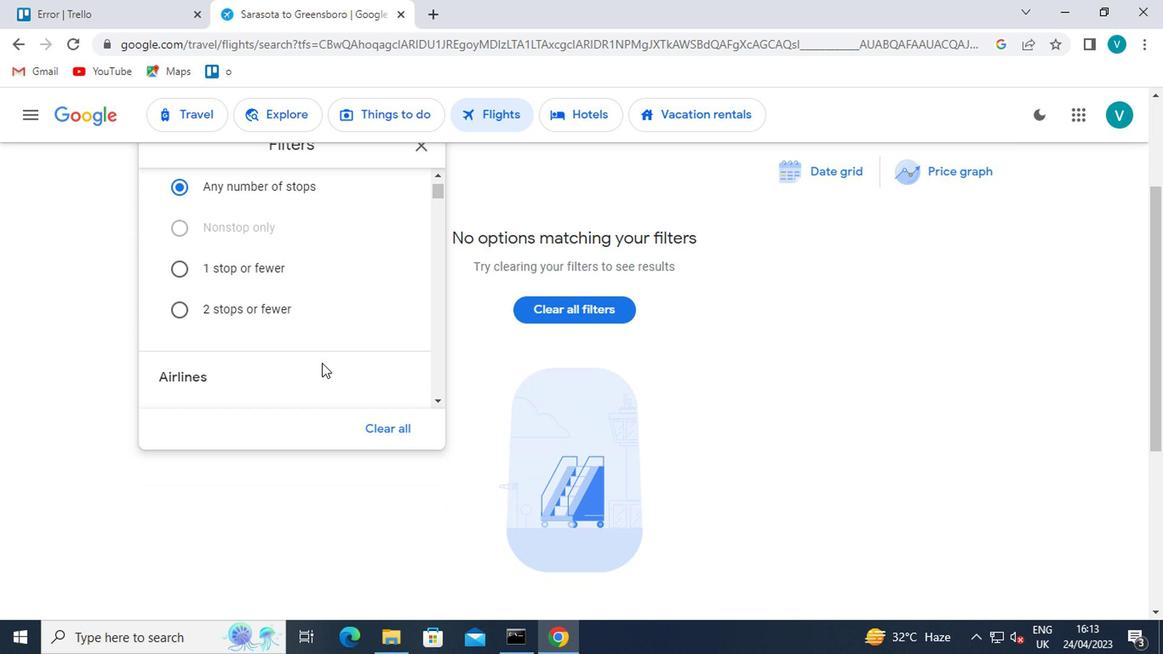 
Action: Mouse moved to (320, 367)
Screenshot: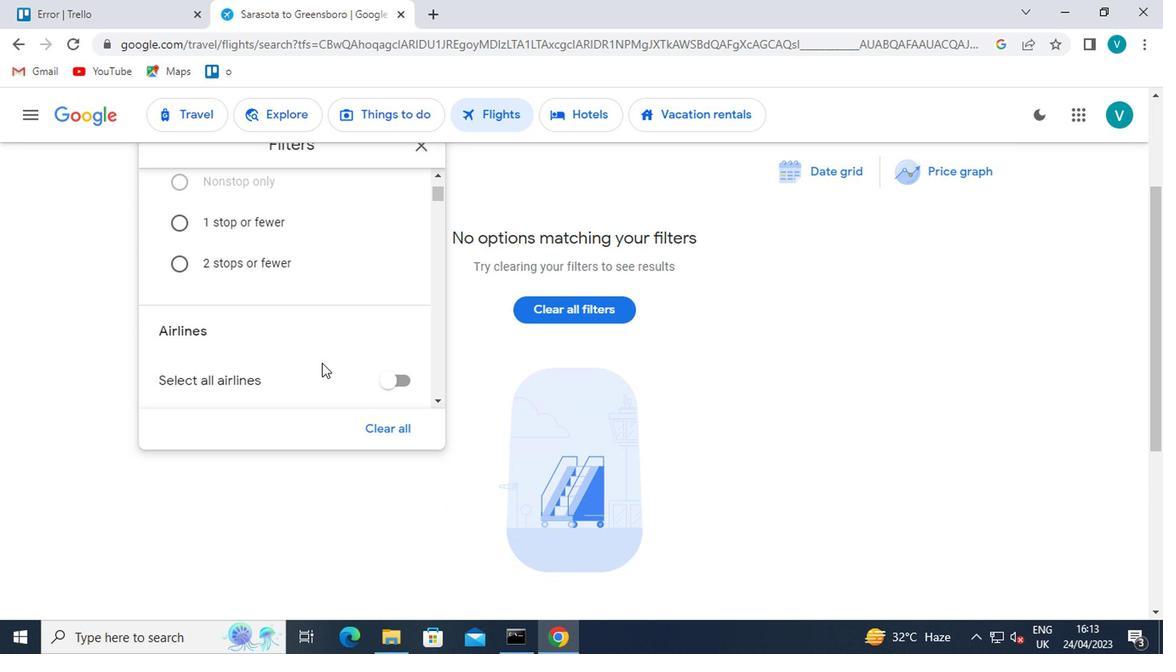 
Action: Mouse scrolled (320, 366) with delta (0, -1)
Screenshot: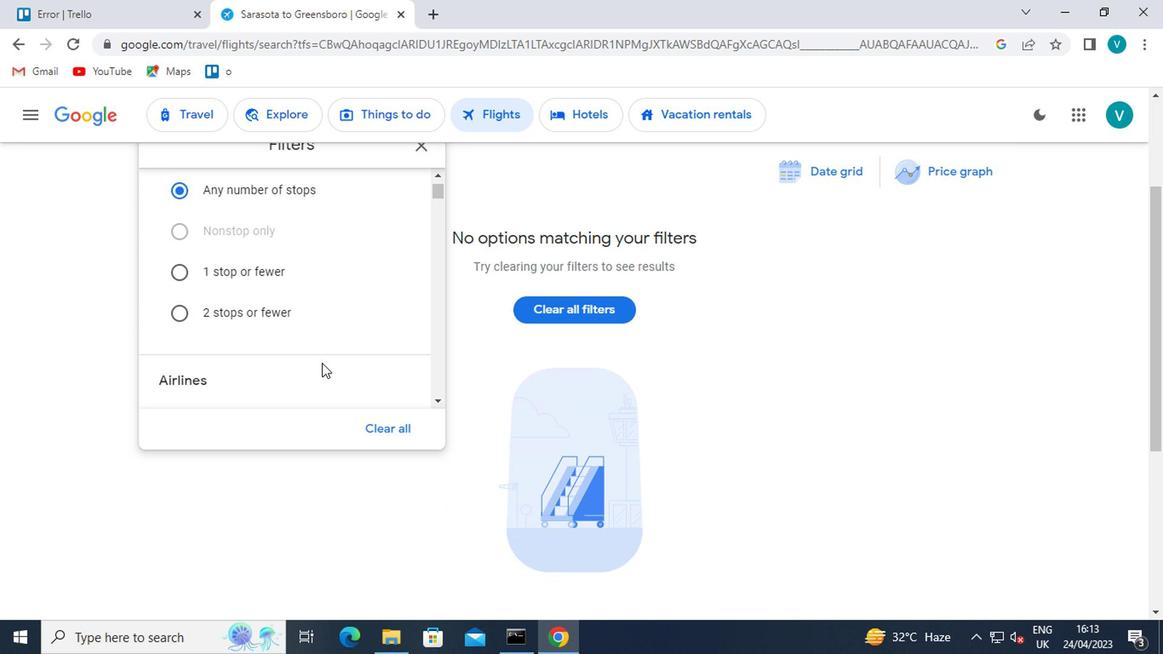 
Action: Mouse scrolled (320, 366) with delta (0, -1)
Screenshot: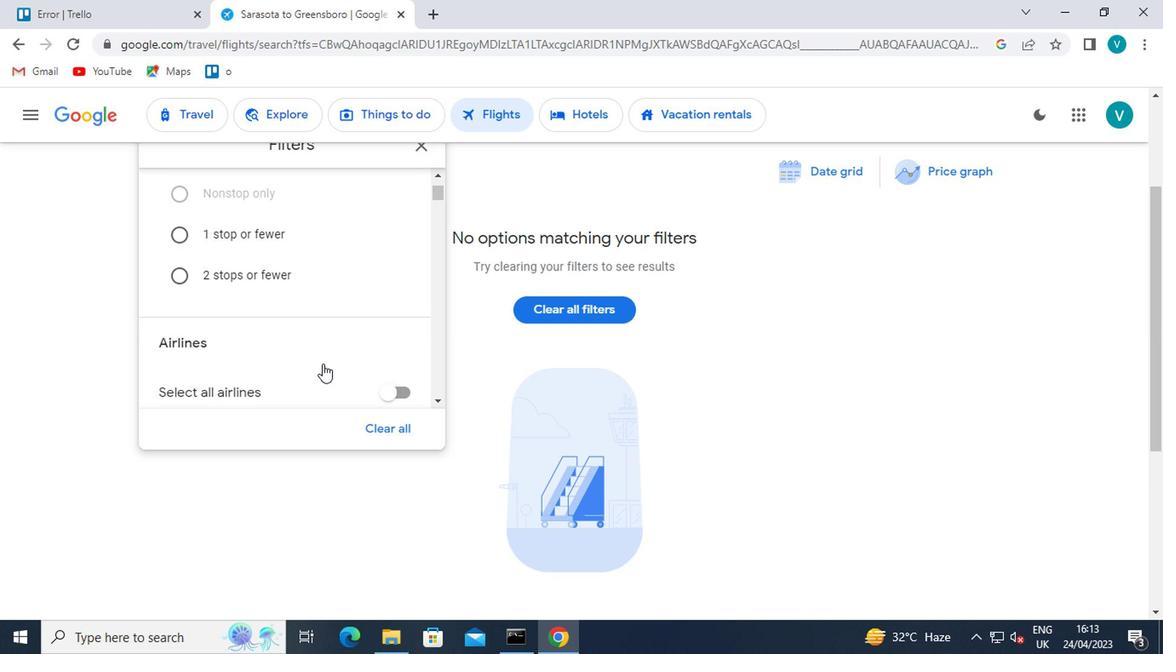 
Action: Mouse scrolled (320, 366) with delta (0, -1)
Screenshot: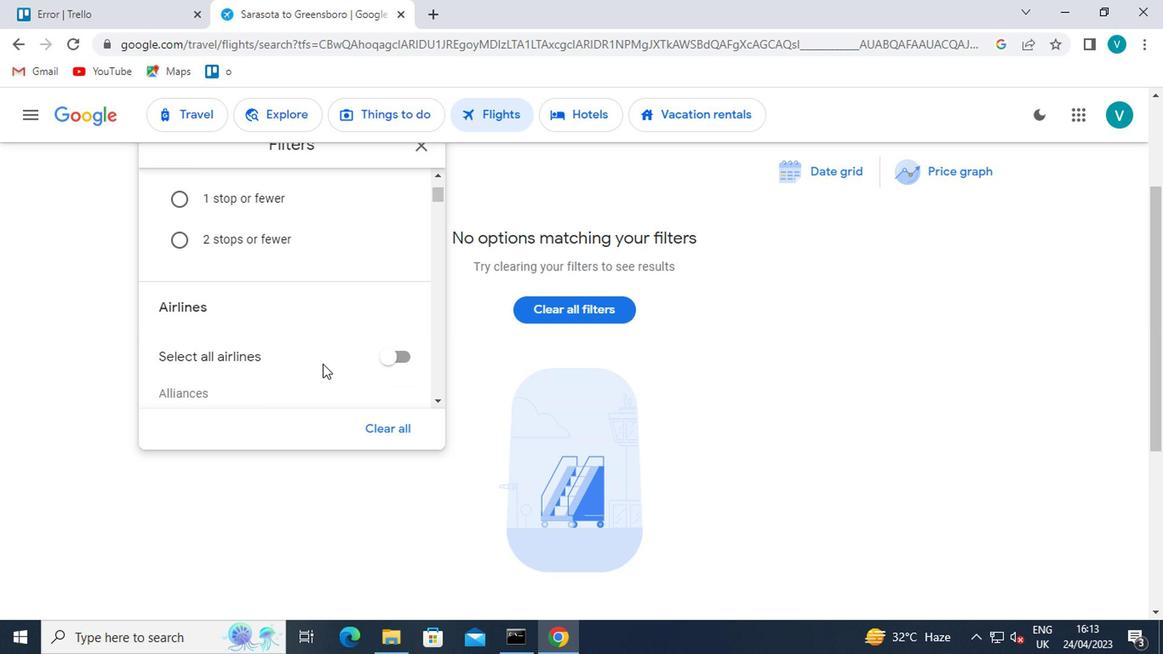 
Action: Mouse scrolled (320, 366) with delta (0, -1)
Screenshot: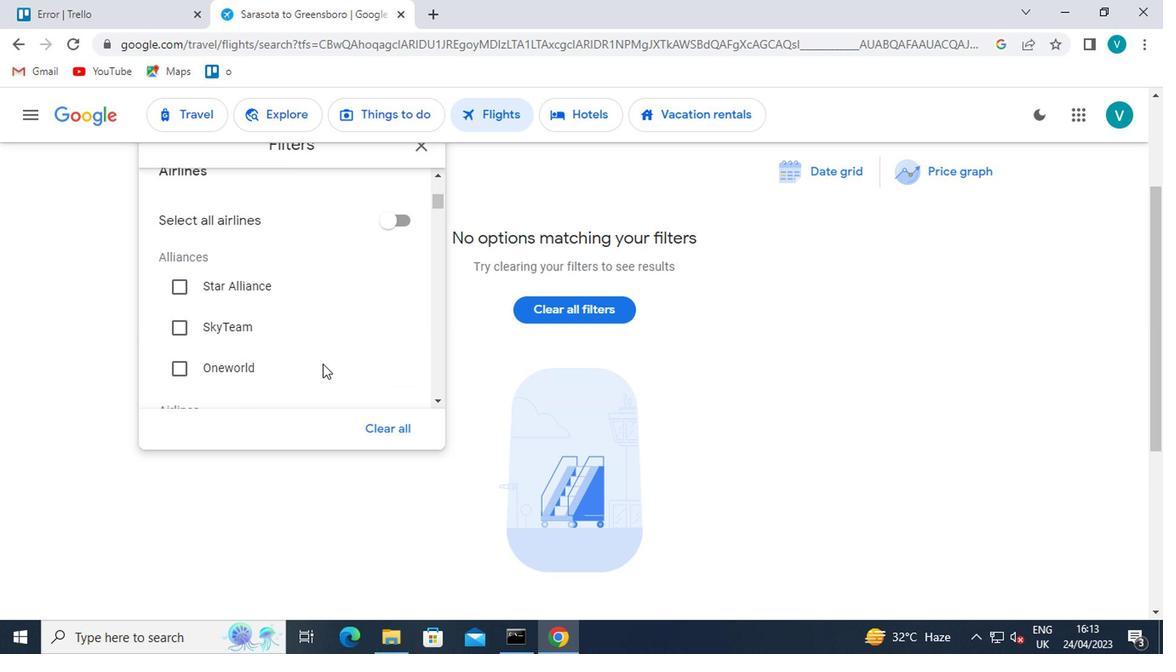 
Action: Mouse moved to (376, 349)
Screenshot: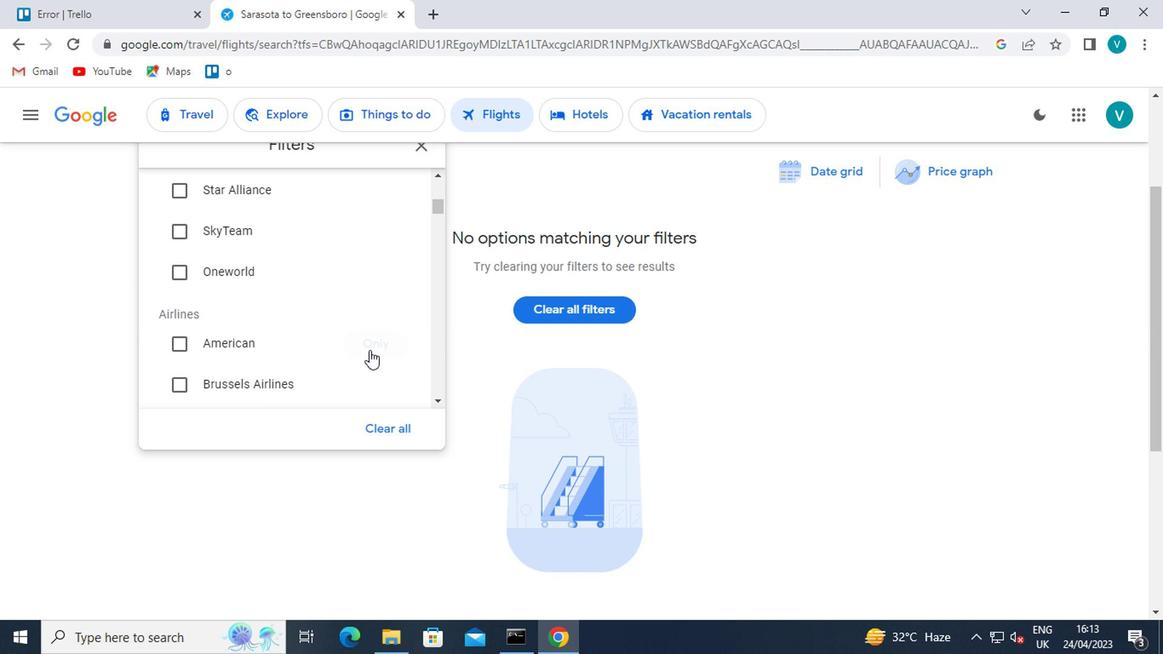 
Action: Mouse pressed left at (376, 349)
Screenshot: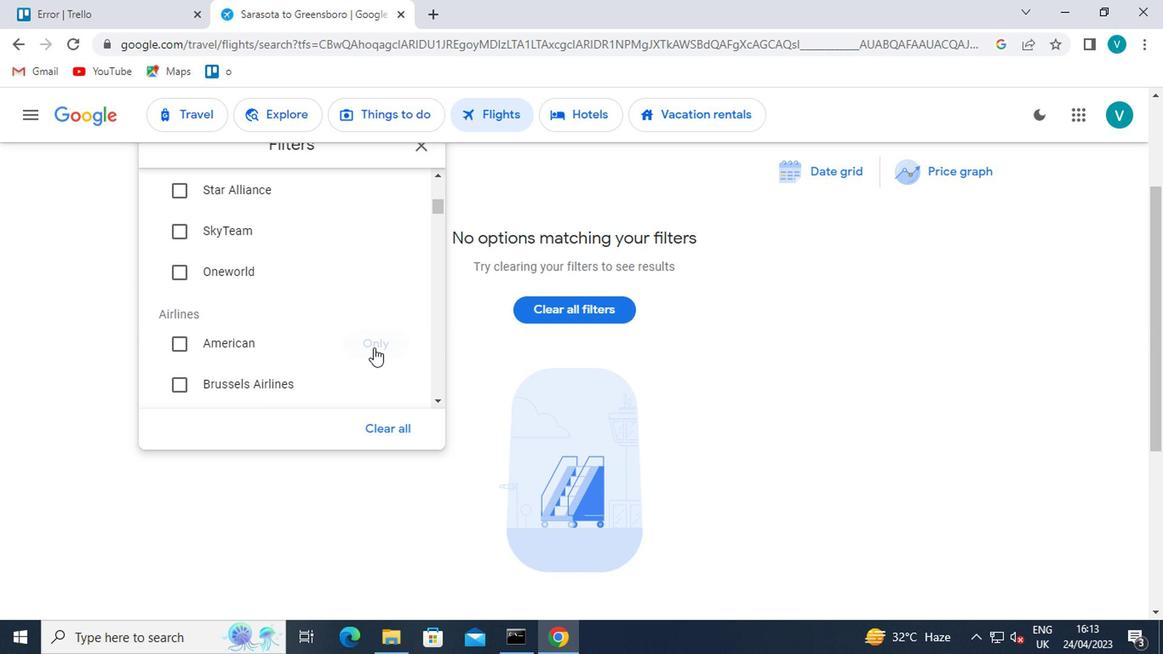 
Action: Mouse scrolled (376, 348) with delta (0, -1)
Screenshot: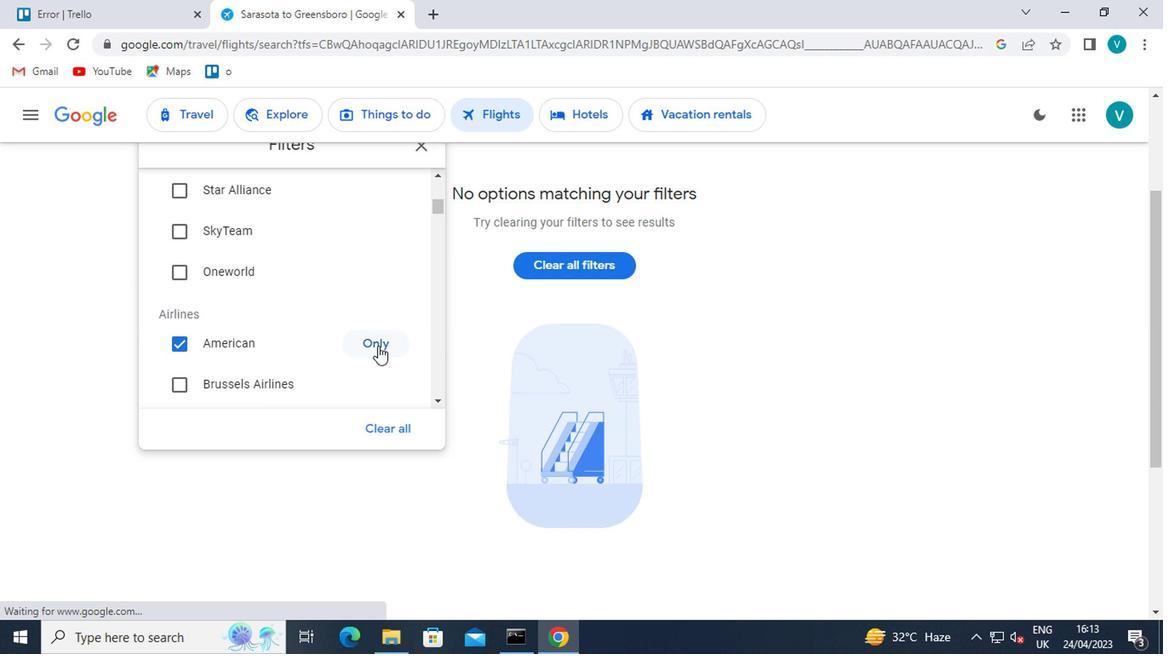 
Action: Mouse scrolled (376, 348) with delta (0, -1)
Screenshot: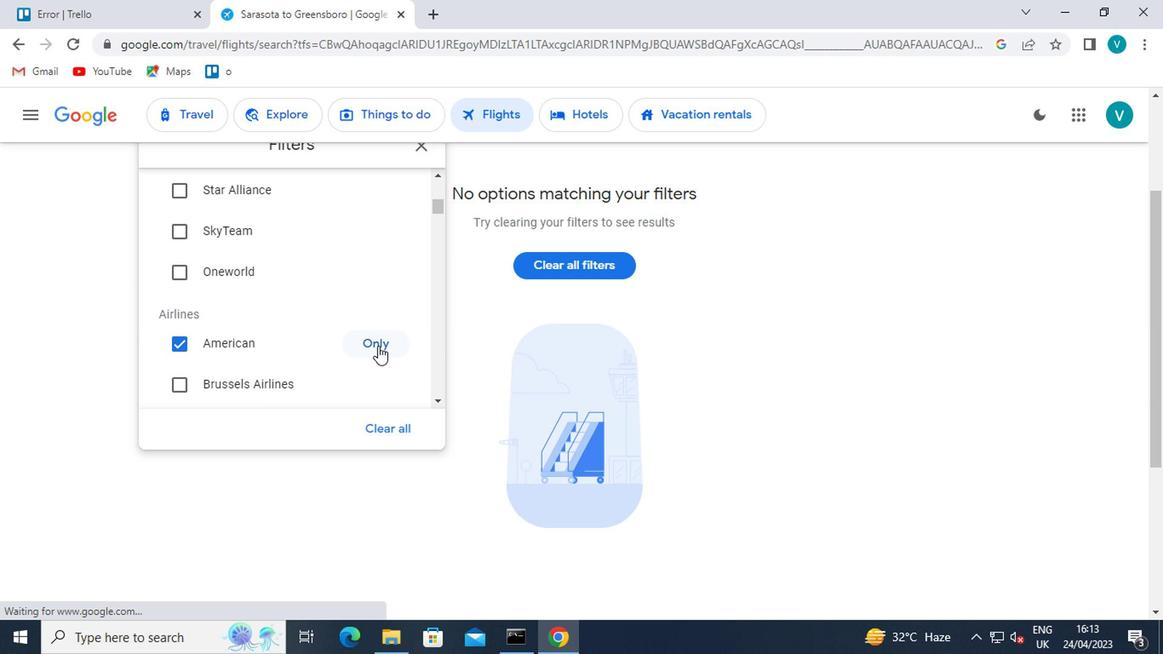 
Action: Mouse scrolled (376, 348) with delta (0, -1)
Screenshot: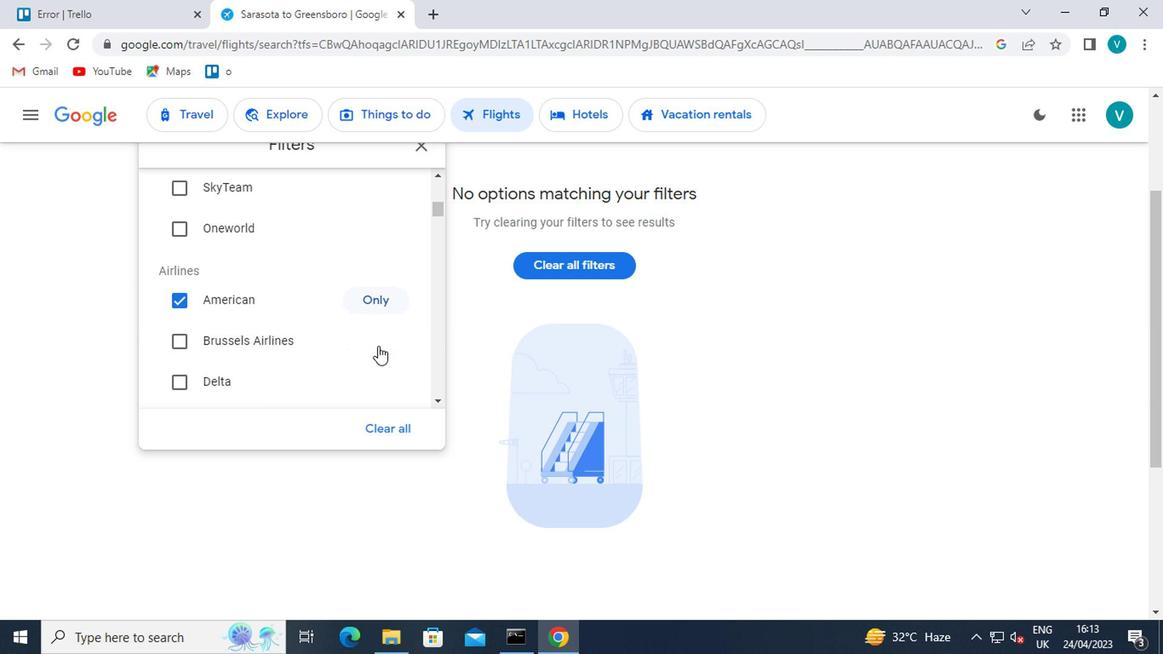 
Action: Mouse scrolled (376, 348) with delta (0, -1)
Screenshot: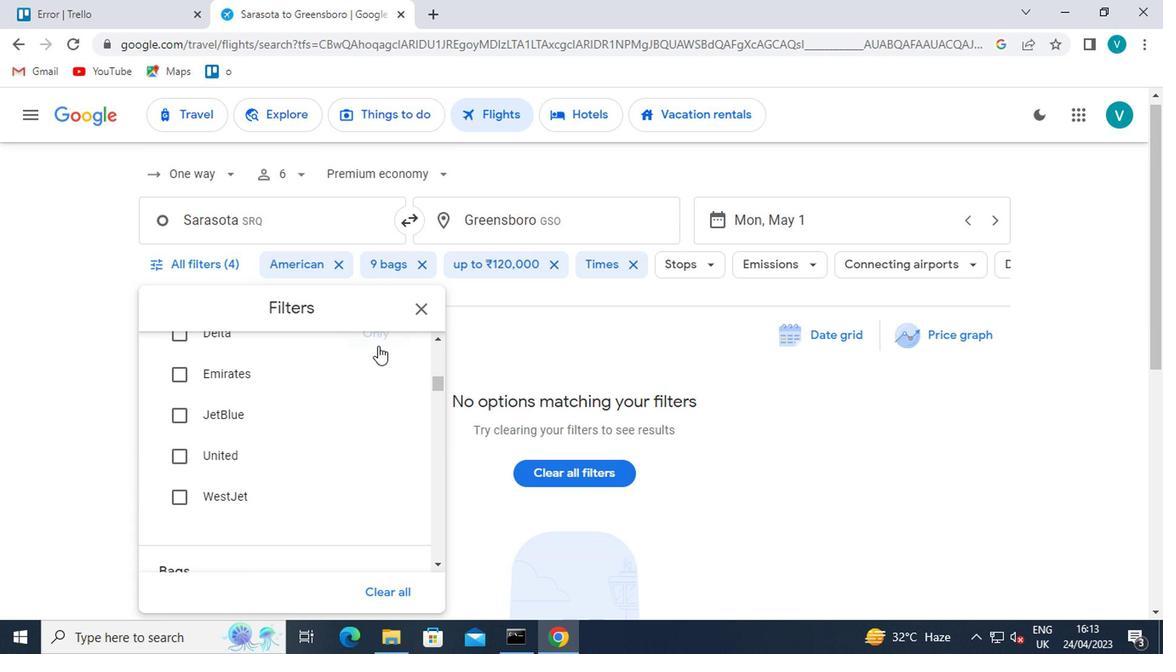 
Action: Mouse moved to (376, 349)
Screenshot: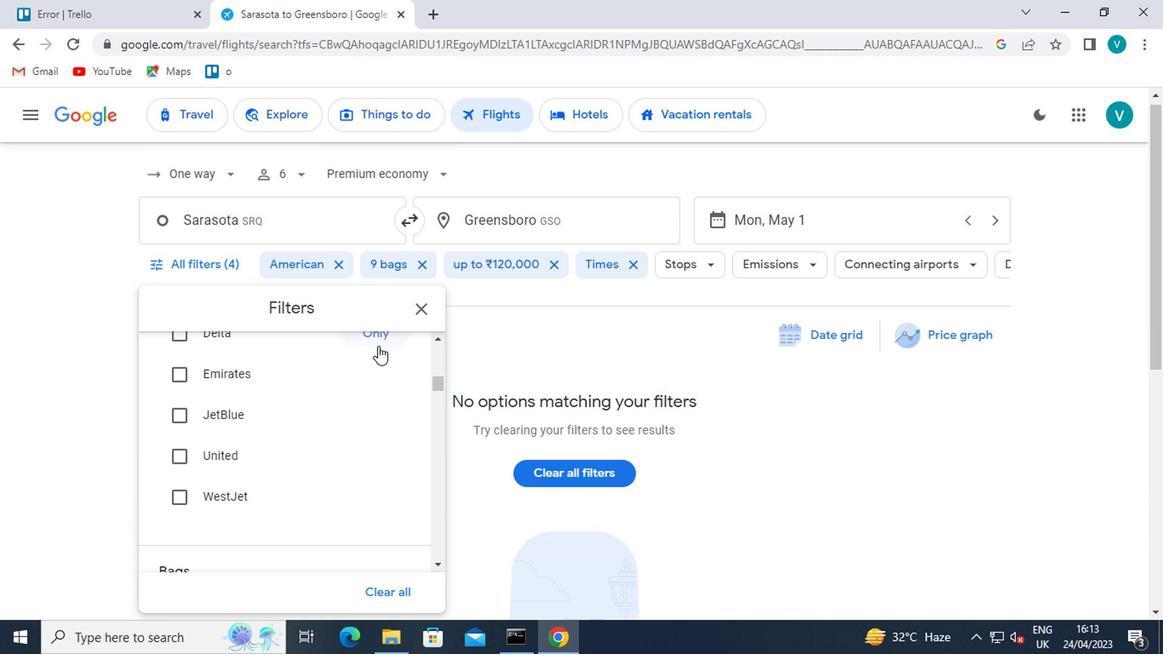 
Action: Mouse scrolled (376, 348) with delta (0, -1)
Screenshot: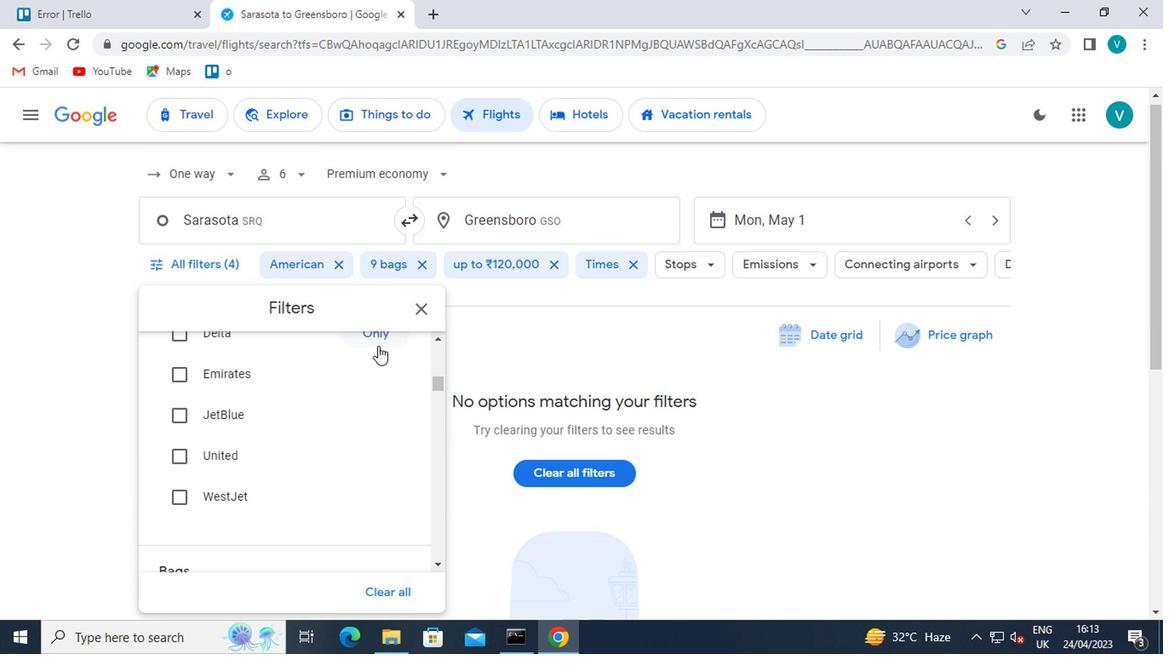
Action: Mouse moved to (399, 491)
Screenshot: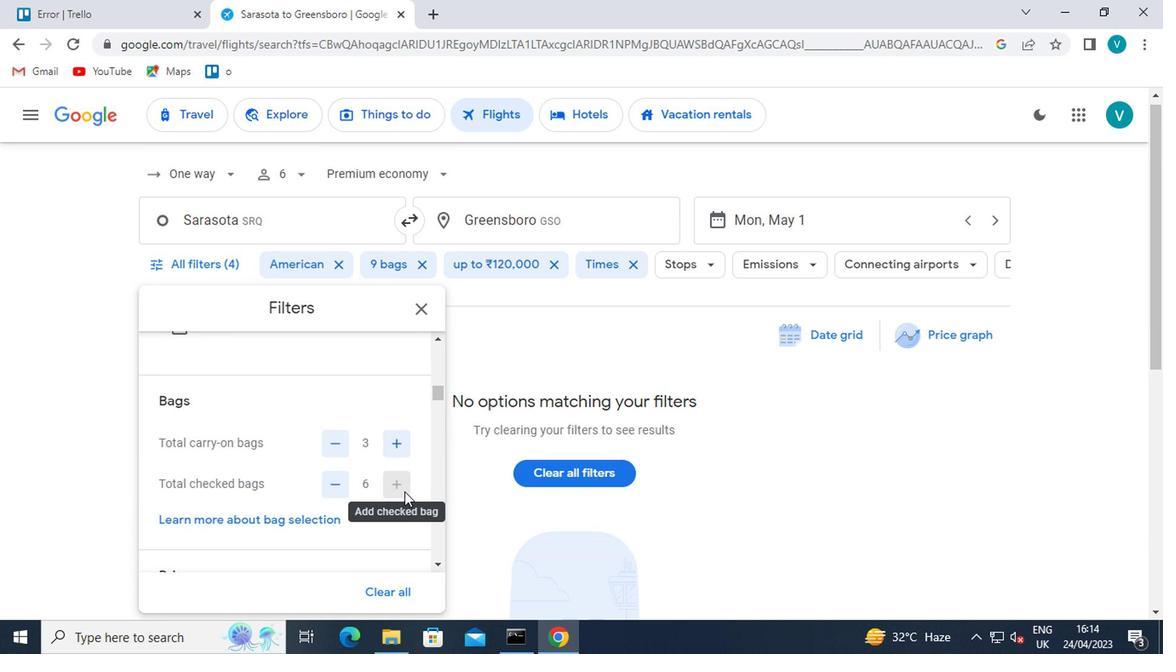 
Action: Mouse pressed left at (399, 491)
Screenshot: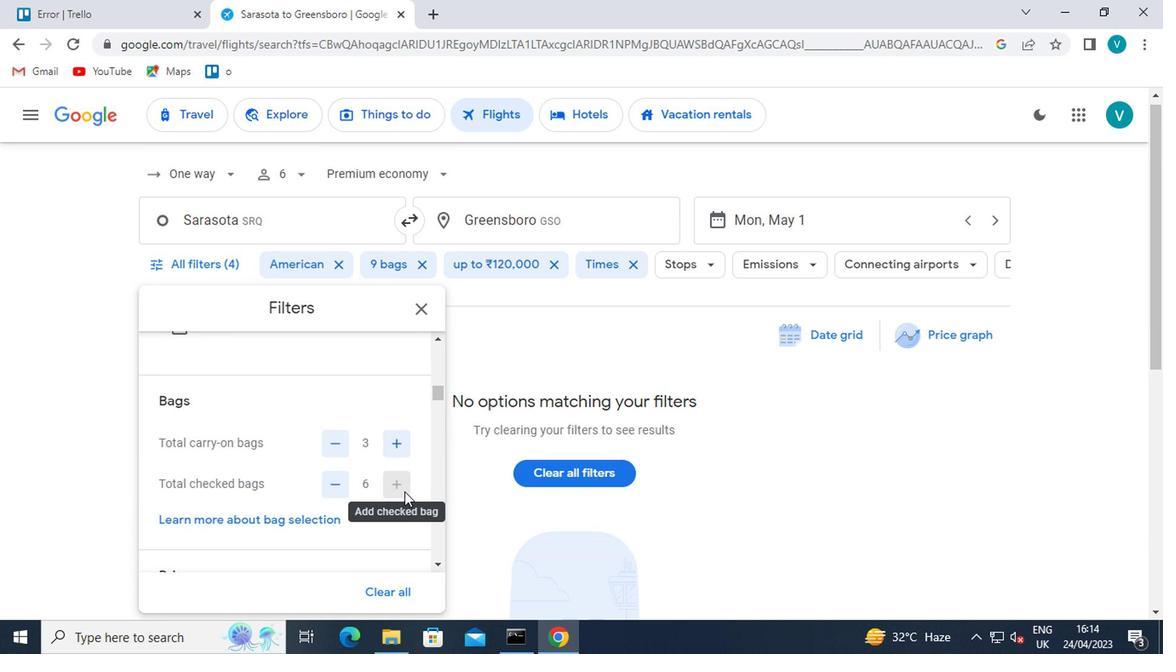 
Action: Mouse moved to (399, 489)
Screenshot: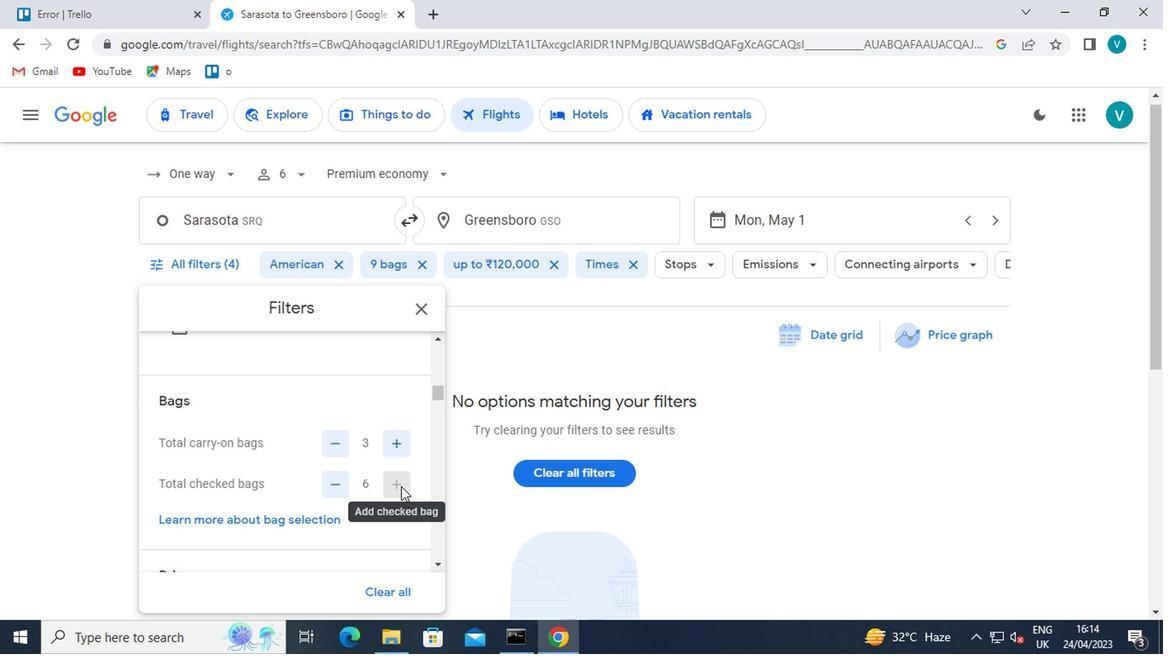 
Action: Mouse scrolled (399, 488) with delta (0, 0)
Screenshot: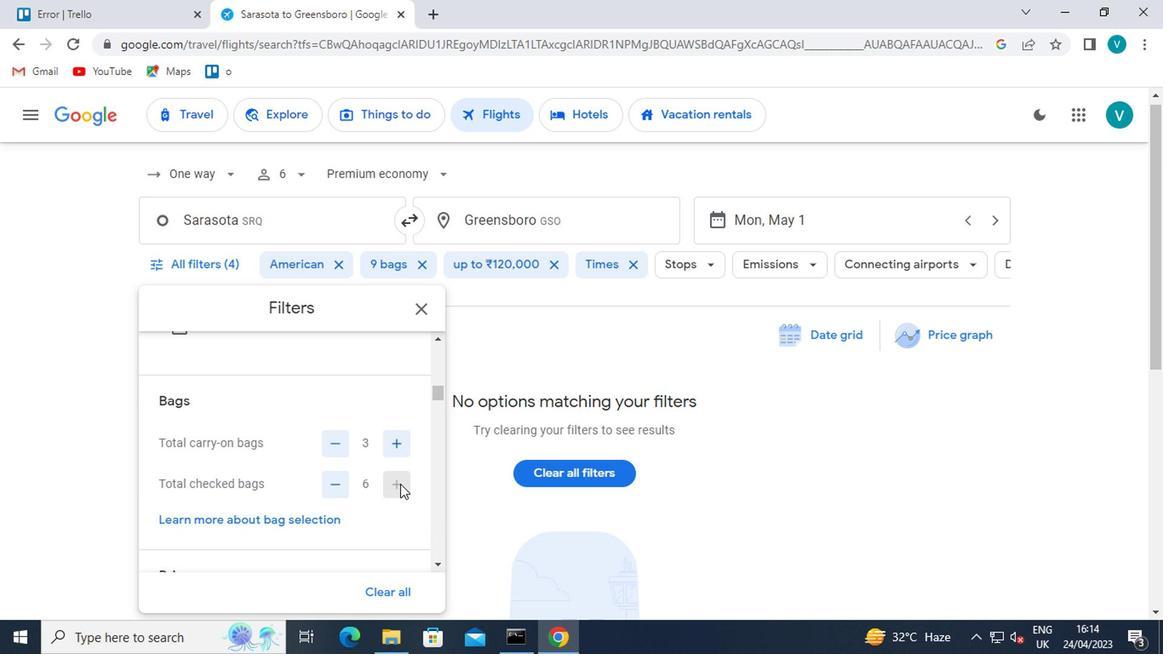 
Action: Mouse scrolled (399, 488) with delta (0, 0)
Screenshot: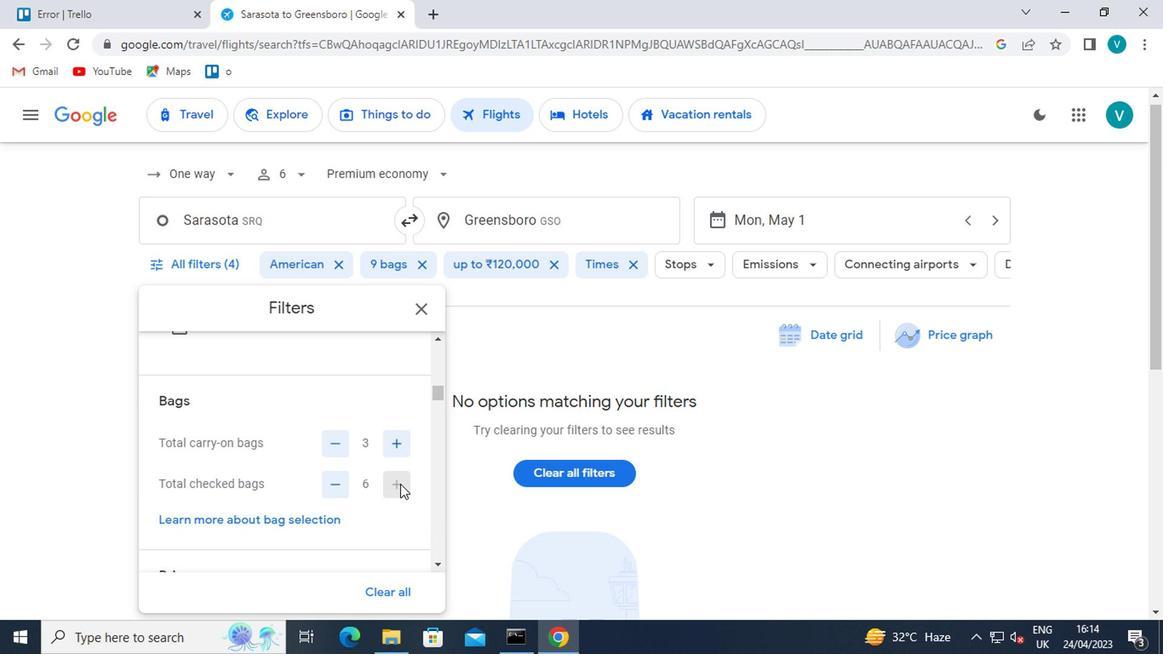 
Action: Mouse scrolled (399, 488) with delta (0, 0)
Screenshot: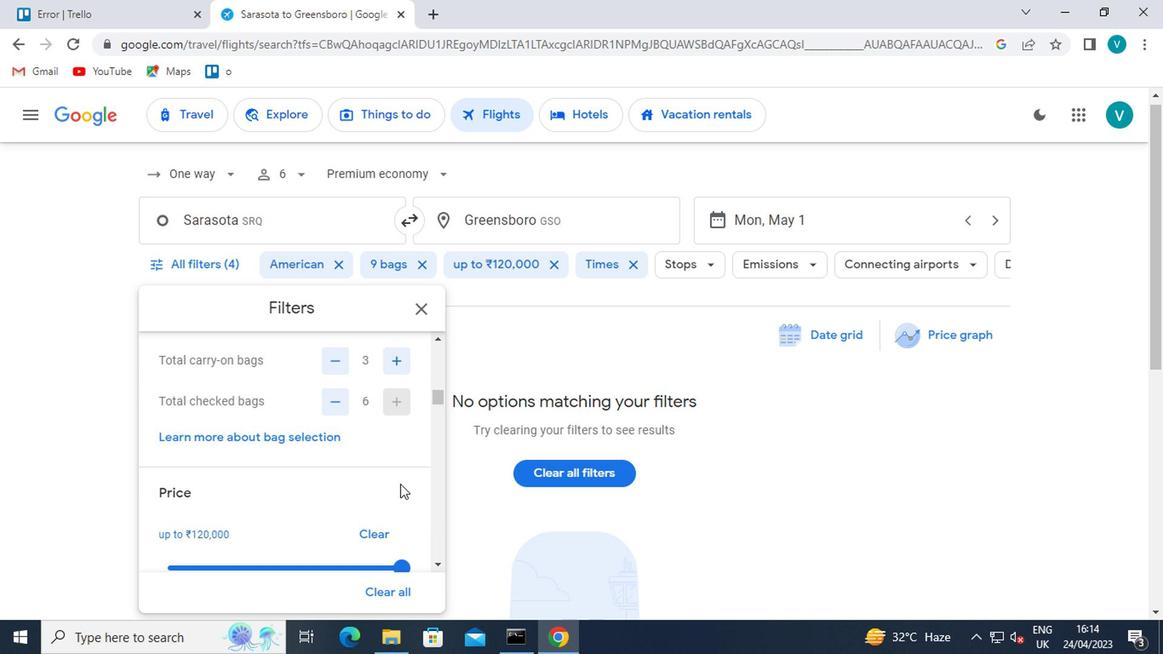 
Action: Mouse moved to (353, 451)
Screenshot: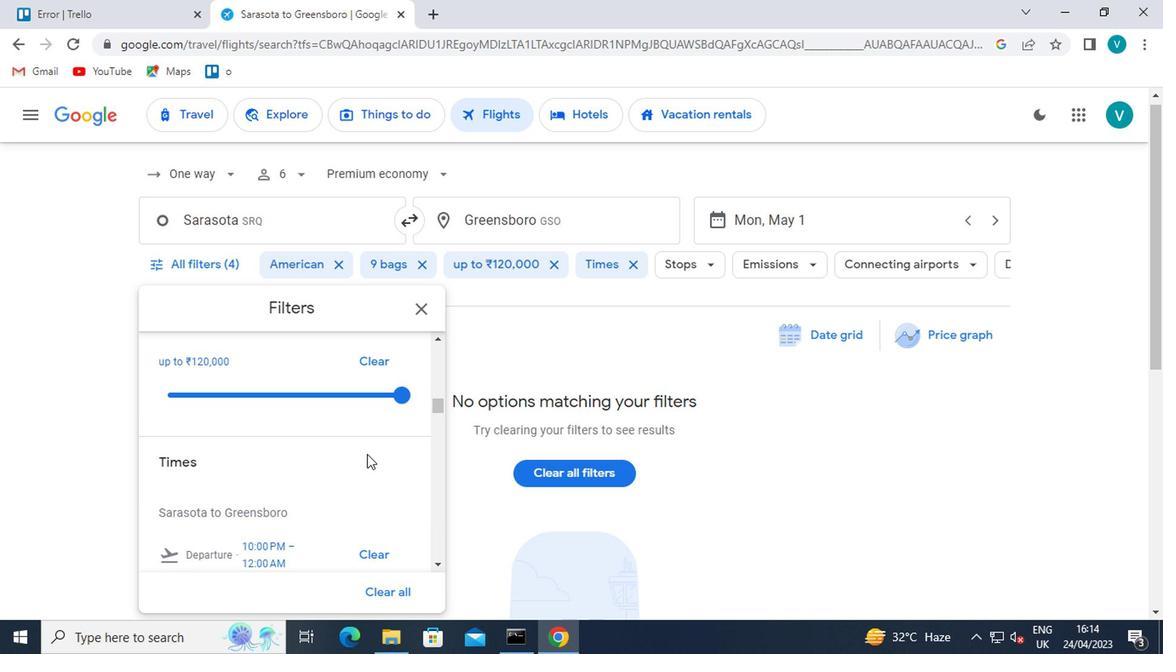 
Action: Mouse scrolled (353, 450) with delta (0, 0)
Screenshot: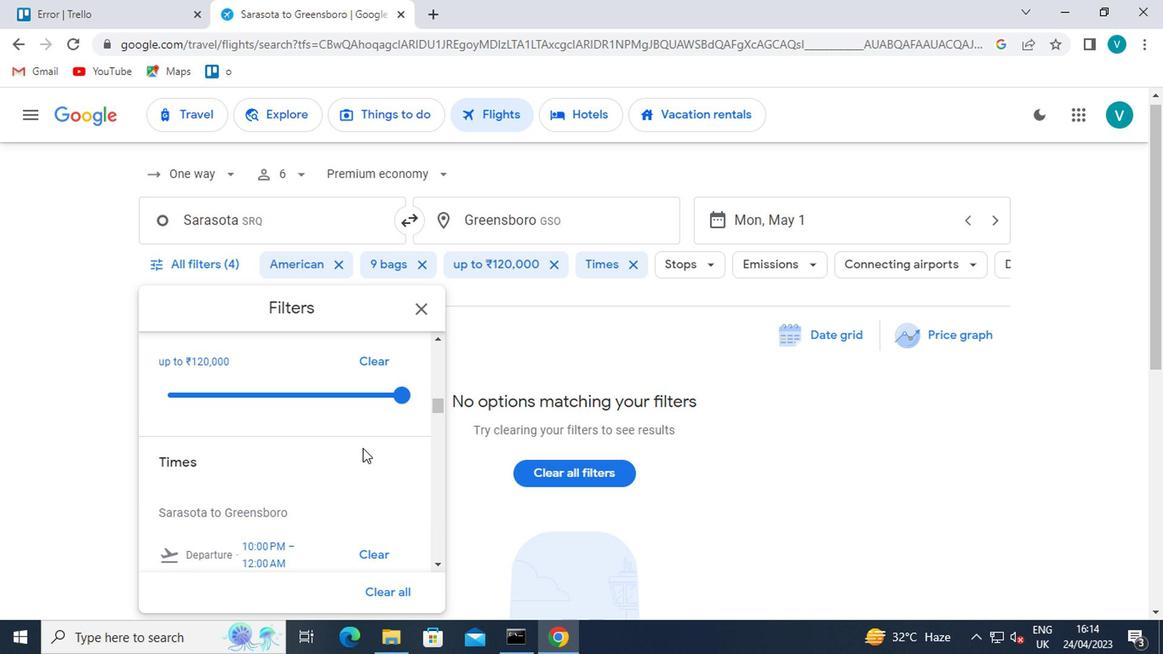 
Action: Mouse moved to (379, 508)
Screenshot: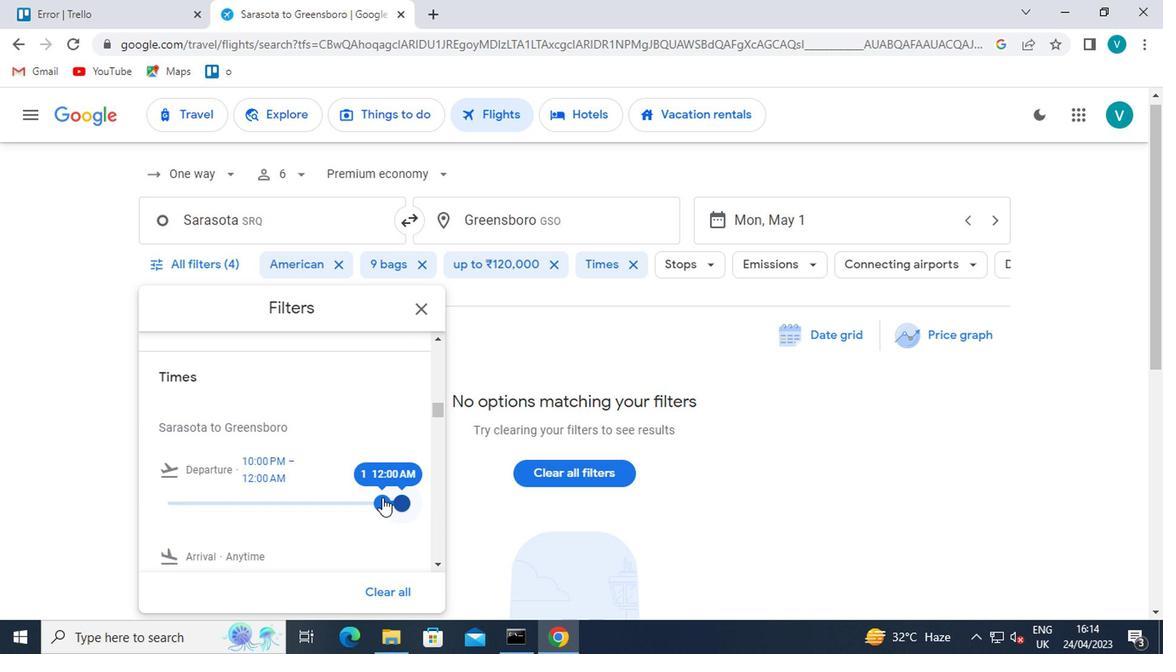
Action: Mouse pressed left at (379, 508)
Screenshot: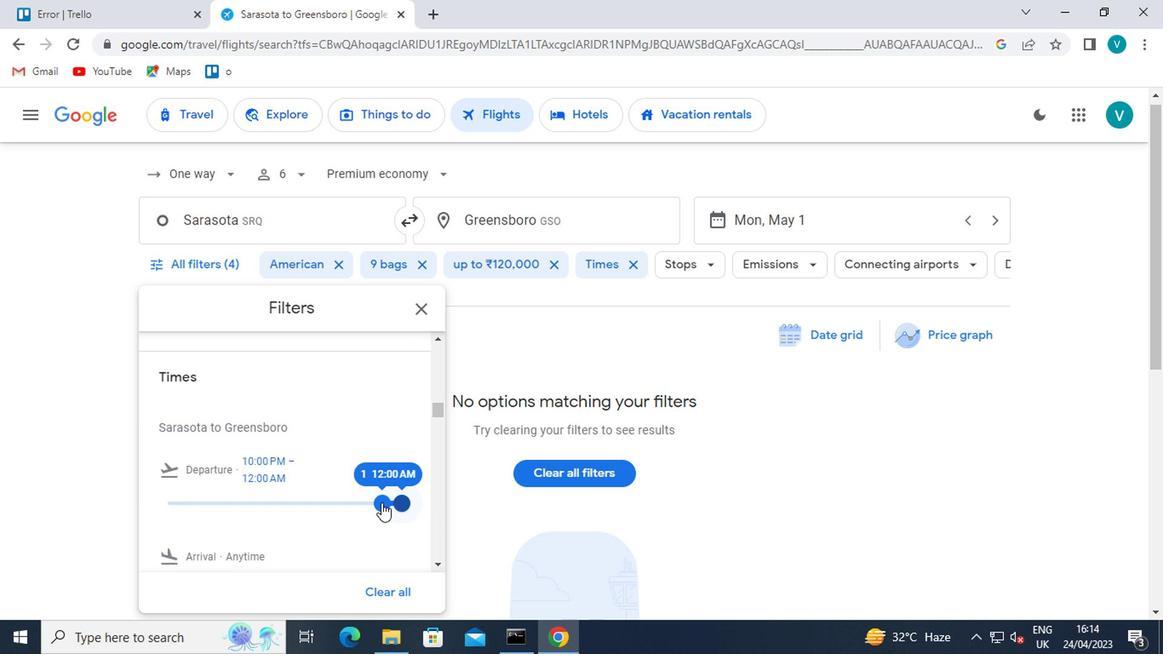 
Action: Mouse moved to (375, 514)
Screenshot: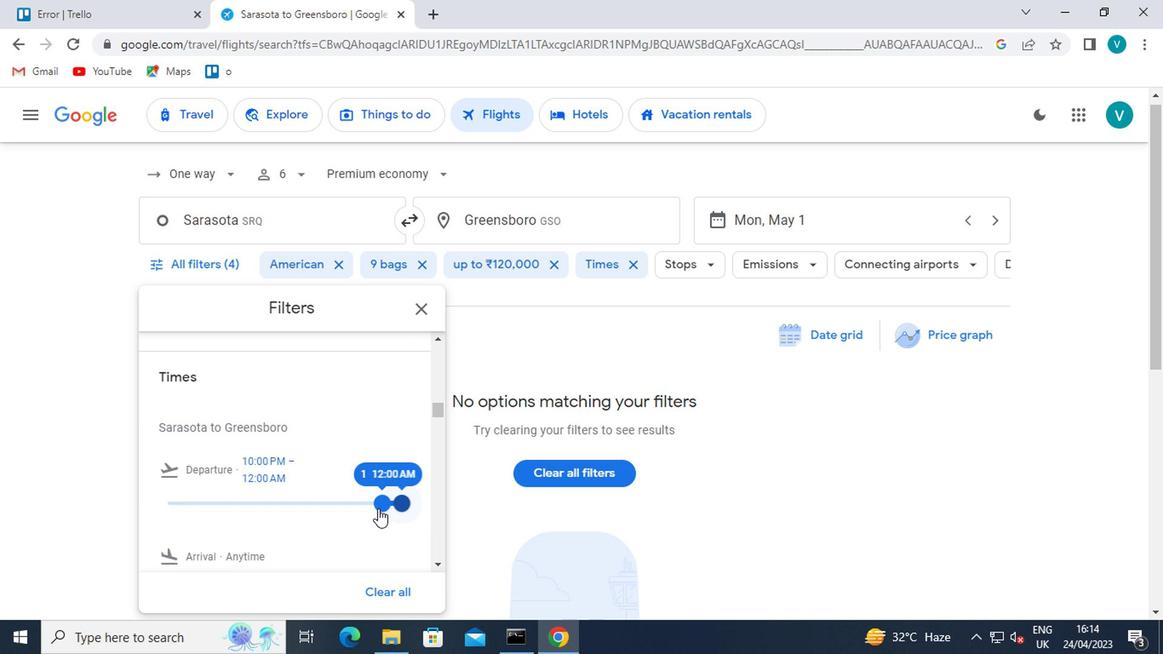 
Action: Mouse pressed left at (375, 514)
Screenshot: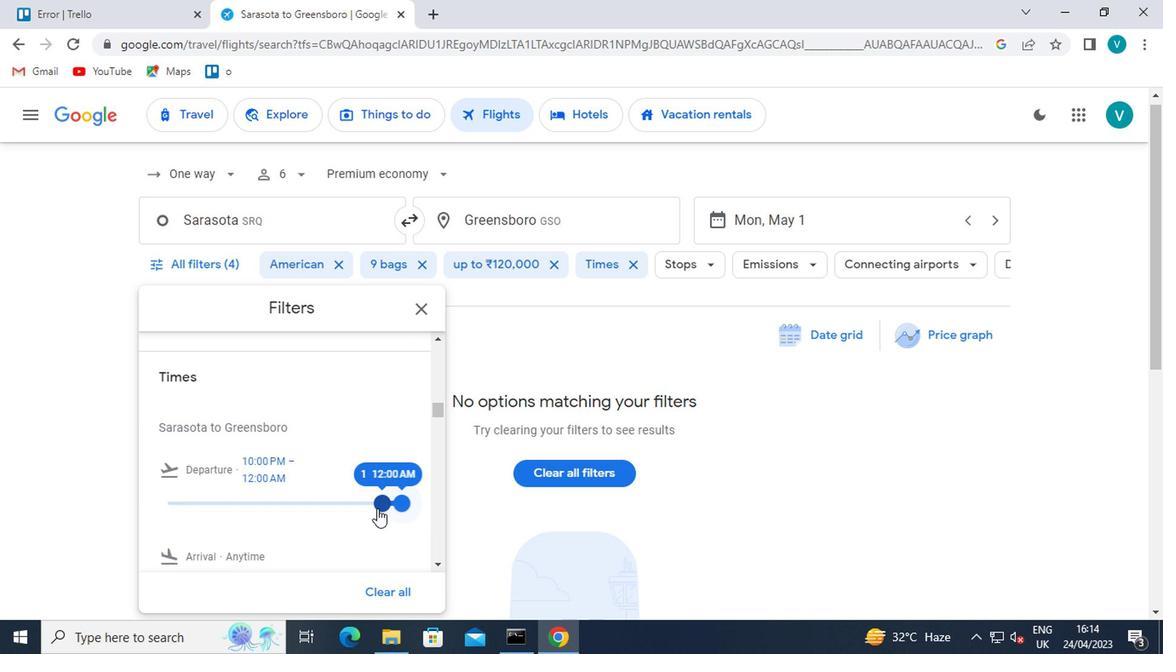 
Action: Mouse moved to (387, 516)
Screenshot: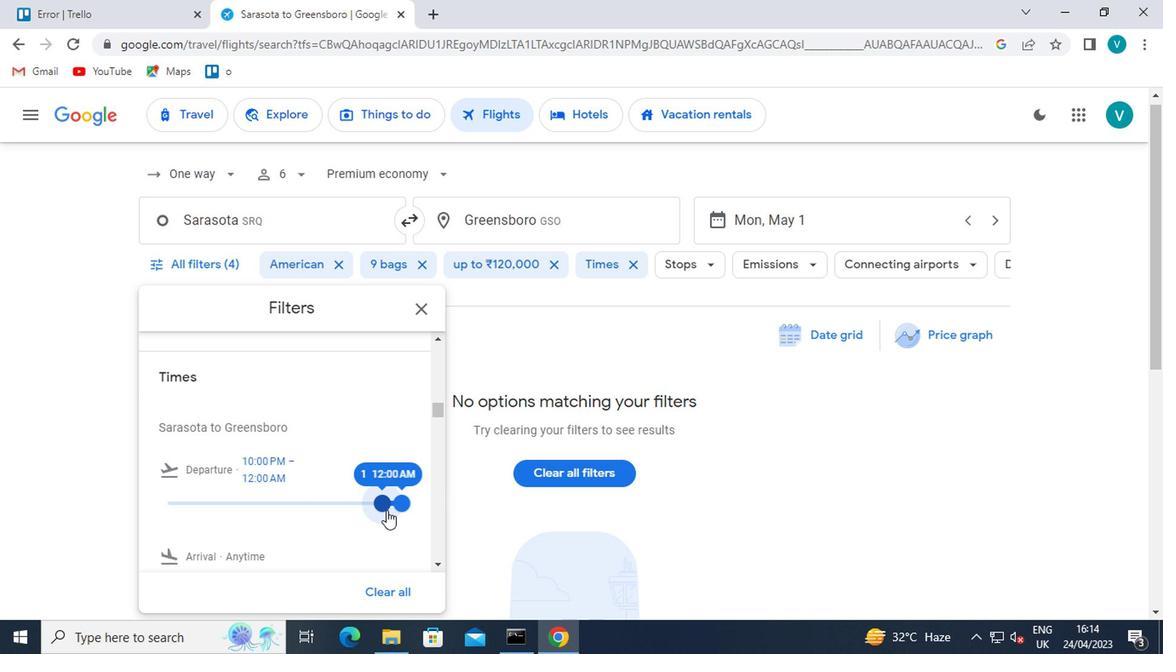 
